 Task: Write a Python function to calculate the power of a number.
Action: Mouse moved to (202, 73)
Screenshot: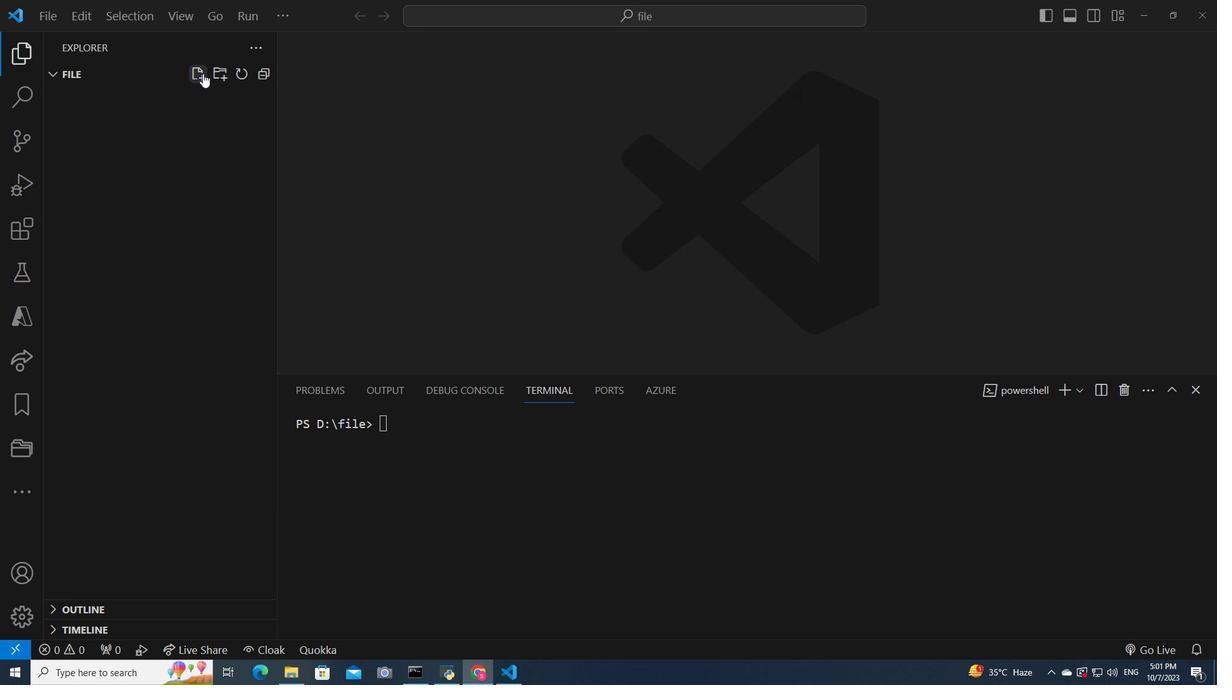 
Action: Mouse pressed left at (202, 73)
Screenshot: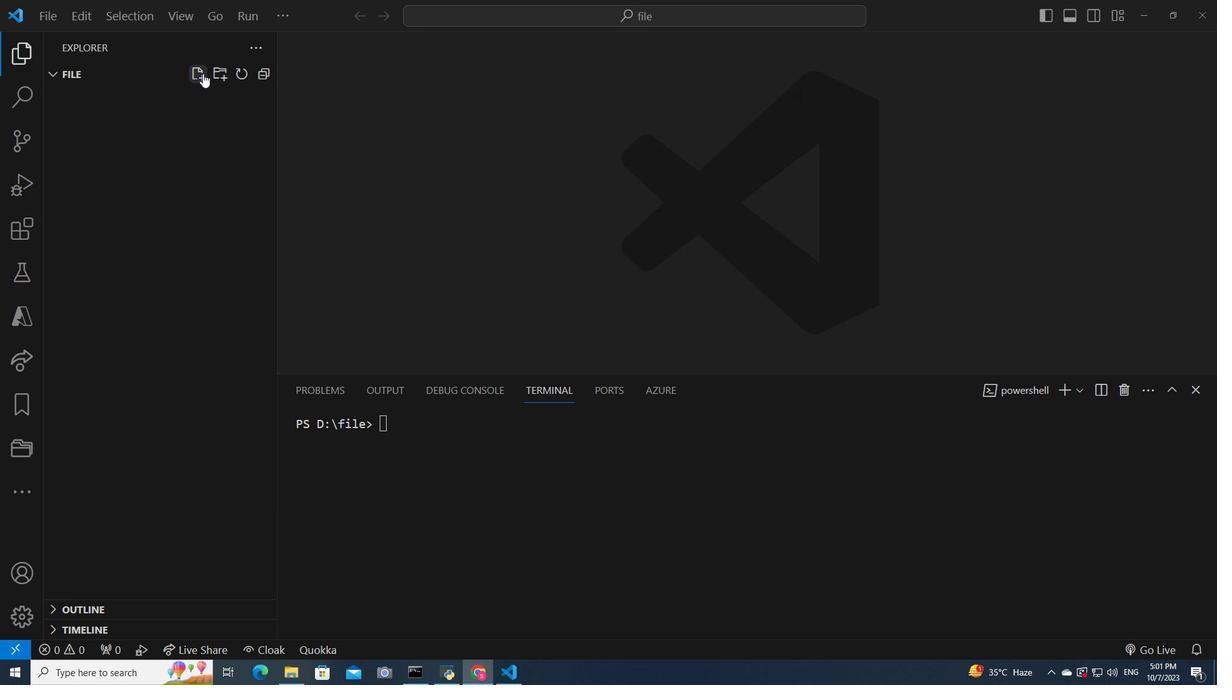 
Action: Mouse moved to (192, 98)
Screenshot: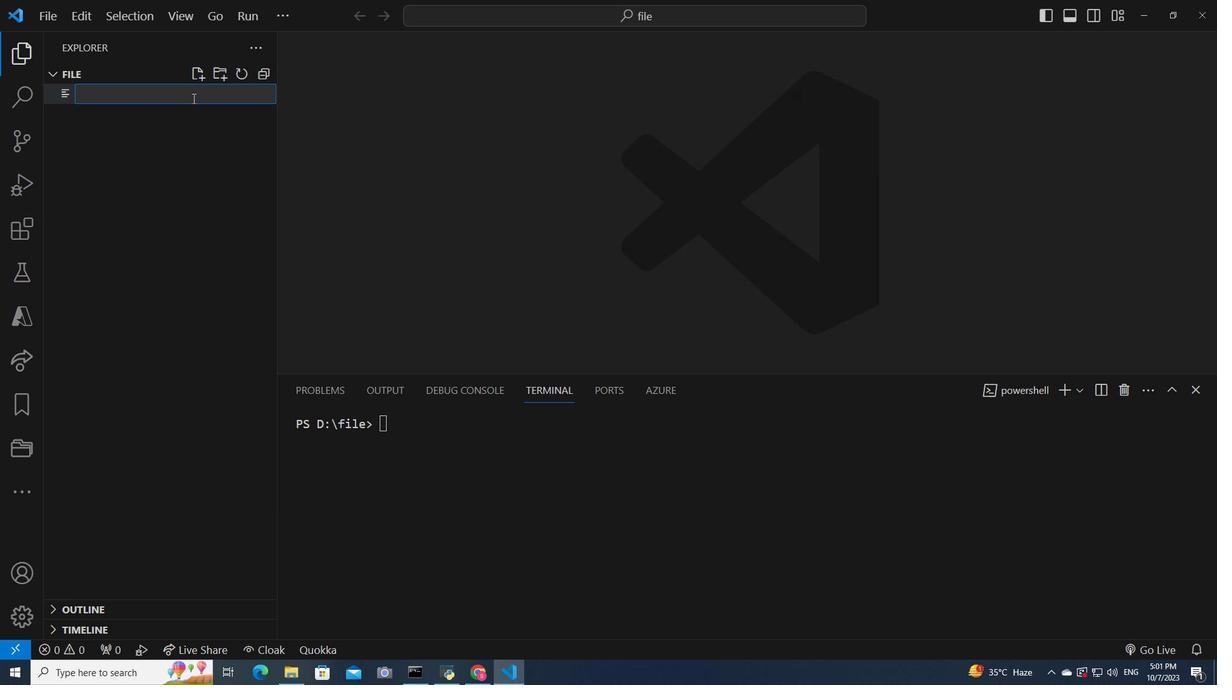 
Action: Key pressed power.py<Key.enter>
Screenshot: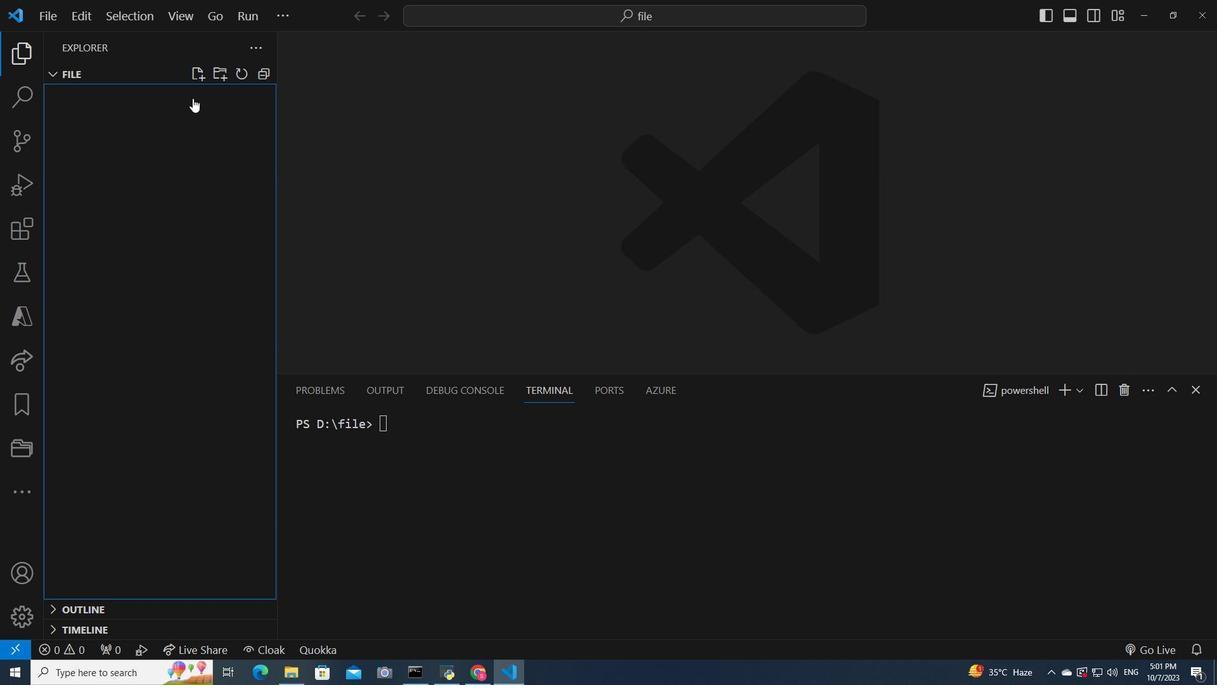 
Action: Mouse moved to (453, 98)
Screenshot: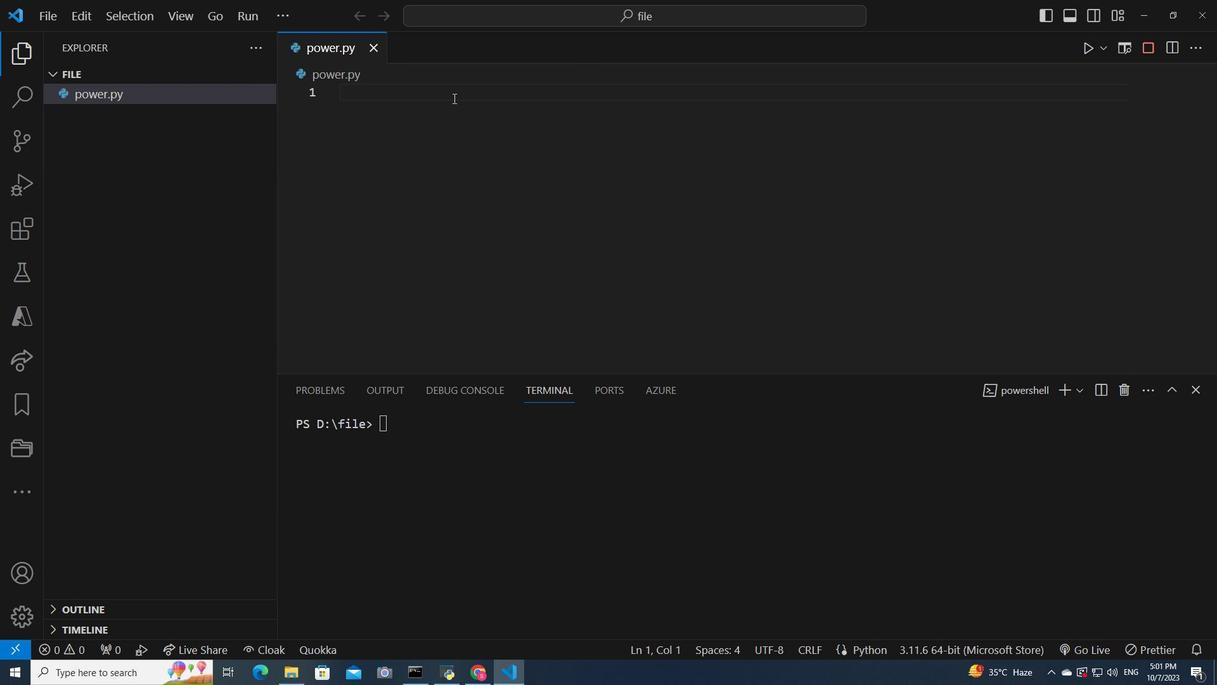 
Action: Mouse pressed left at (453, 98)
Screenshot: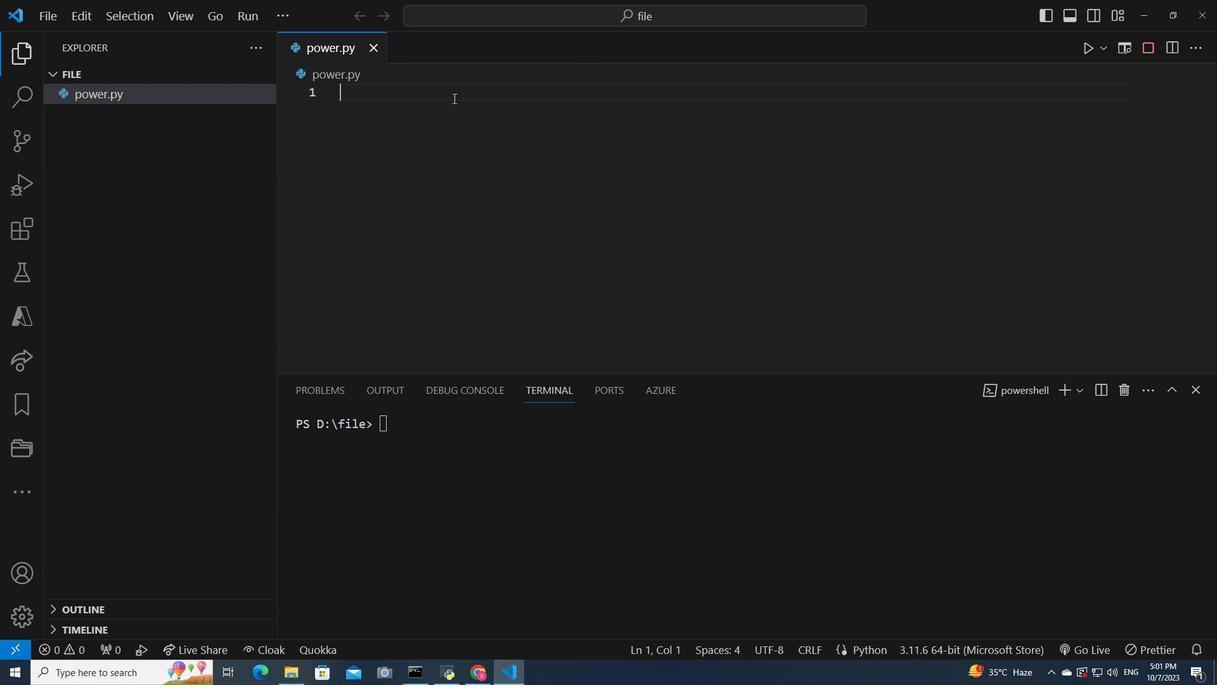 
Action: Key pressed def<Key.space>calculate<Key.shift><Key.shift>_power<Key.shift_r><Key.shift_r><Key.shift_r><Key.shift_r><Key.shift_r><Key.shift_r>(base,<Key.space>exponent<Key.right><Key.shift_r>:<Key.enter>result<Key.space>-<Key.backspace>=<Key.space>1<Key.enter>for<Key.space><Key.shift>_<Key.space>in<Key.space>range<Key.shift_r><Key.shift_r><Key.shift_r>(exponent<Key.right><Key.shift_r>:<Key.enter>result<Key.space><Key.shift_r><Key.shift_r><Key.shift_r><Key.shift_r><Key.shift_r><Key.shift_r>*=<Key.space>base<Key.enter><Key.enter><Key.backspace>return<Key.space>result<Key.enter><Key.enter><Key.shift>#<Key.space><Key.shift><Key.shift><Key.shift><Key.shift><Key.shift><Key.shift><Key.shift><Key.shift><Key.shift><Key.shift><Key.shift><Key.shift><Key.shift><Key.shift><Key.shift><Key.shift><Key.shift><Key.shift><Key.shift><Key.shift><Key.shift><Key.shift><Key.shift><Key.shift><Key.shift><Key.shift><Key.shift><Key.shift><Key.shift><Key.shift><Key.shift><Key.shift><Key.shift><Key.shift>Example<Key.enter>result<Key.space>=<Key.space>calculate<Key.shift>_power<Key.shift_r><Key.shift_r><Key.shift_r>(2,<Key.space>3<Key.right><Key.space><Key.shift>#<Key.space><Key.shift><Key.shift><Key.shift><Key.shift><Key.shift><Key.shift><Key.shift><Key.shift><Key.shift><Key.shift><Key.shift><Key.shift><Key.shift><Key.shift><Key.shift><Key.shift><Key.shift><Key.shift><Key.shift>calculate<Key.space>2<Key.shift>^3<Key.enter>print<Key.space><Key.backspace><Key.shift_r><Key.shift_r><Key.shift_r><Key.shift_r><Key.shift_r><Key.shift_r><Key.shift_r><Key.shift_r><Key.shift_r>(result<Key.backspace><Key.backspace><Key.backspace><Key.backspace><Key.backspace><Key.backspace><Key.backspace><Key.backspace><Key.backspace><Key.backspace><Key.backspace><Key.backspace>
Screenshot: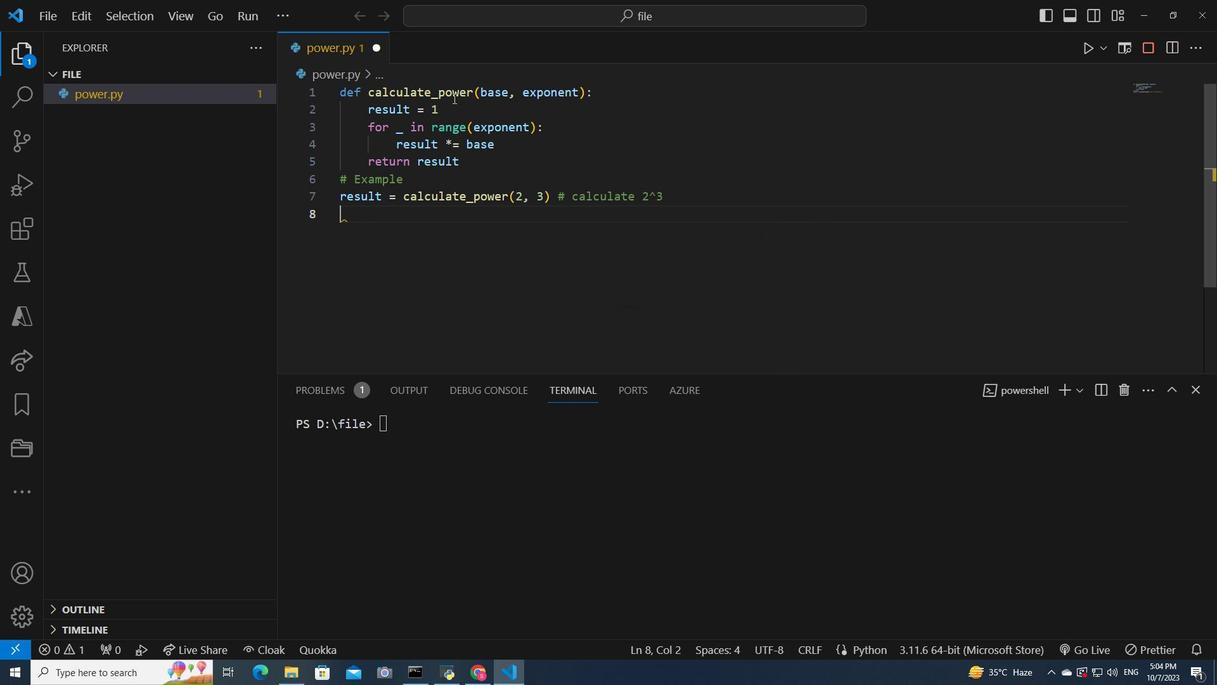 
Action: Mouse moved to (51, 17)
Screenshot: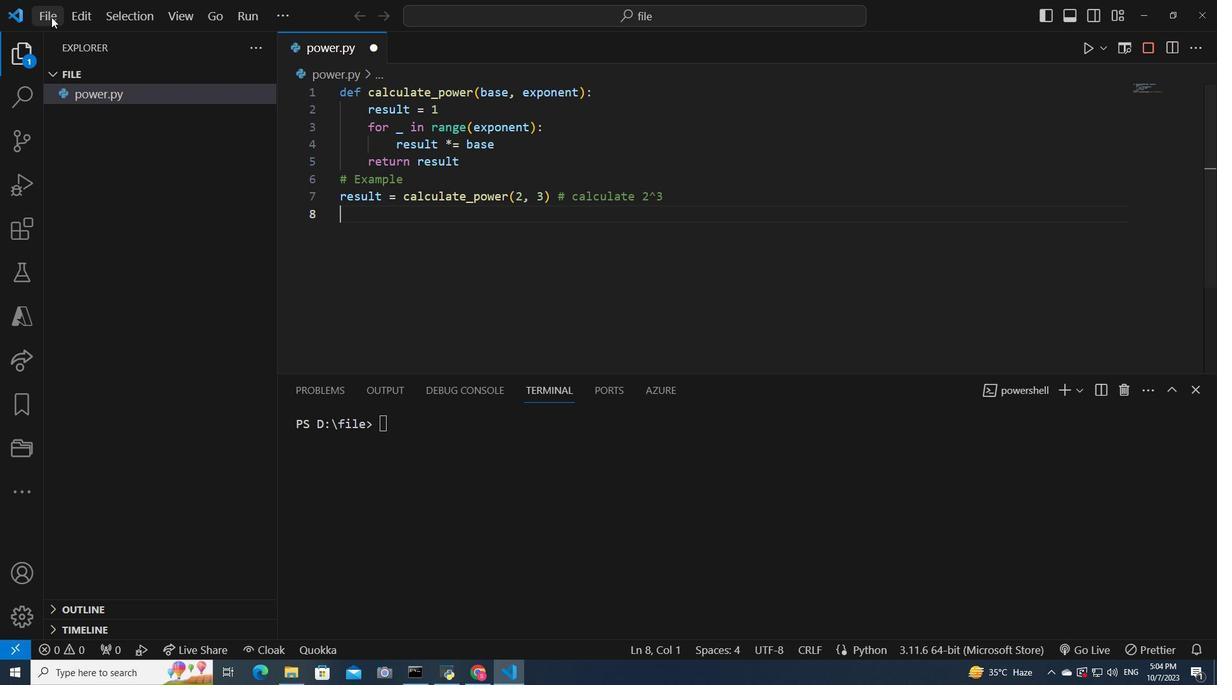 
Action: Mouse pressed left at (51, 17)
Screenshot: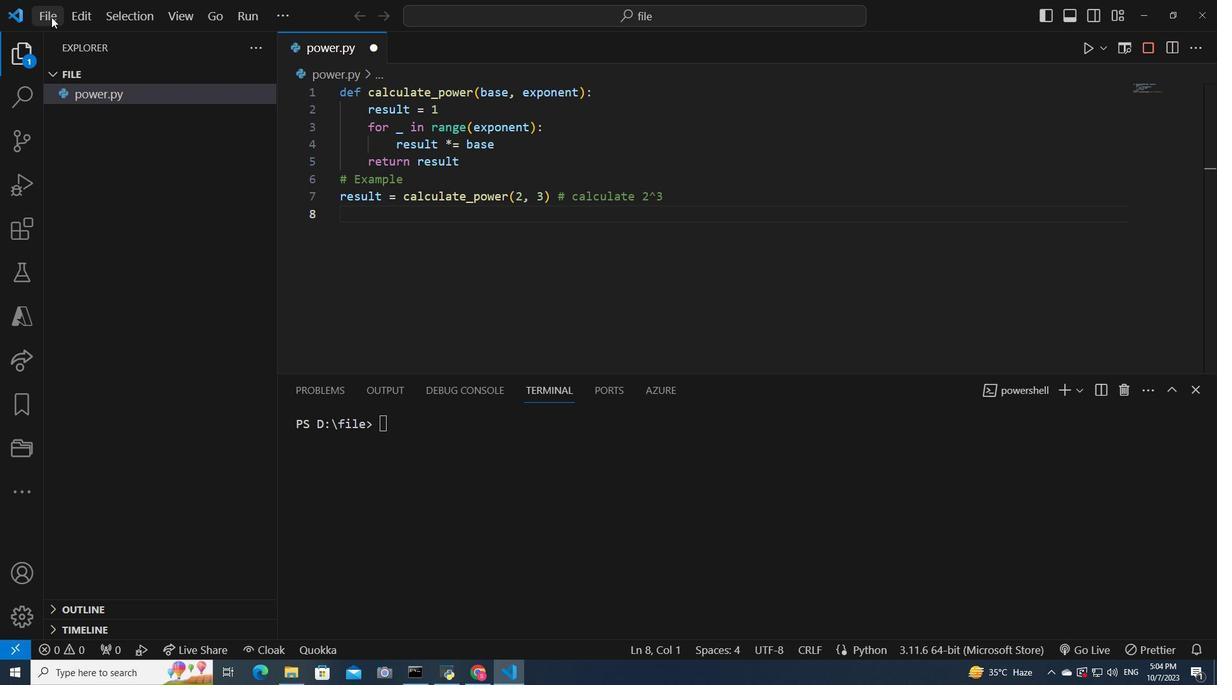 
Action: Mouse moved to (120, 316)
Screenshot: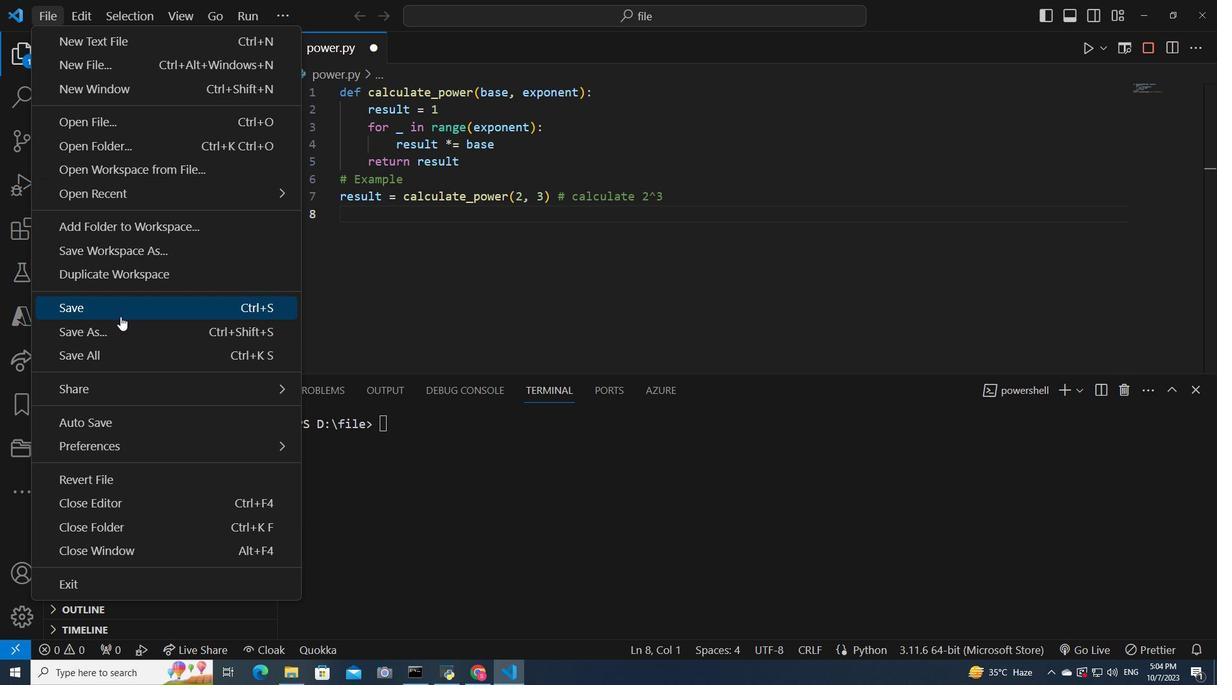 
Action: Mouse pressed left at (120, 316)
Screenshot: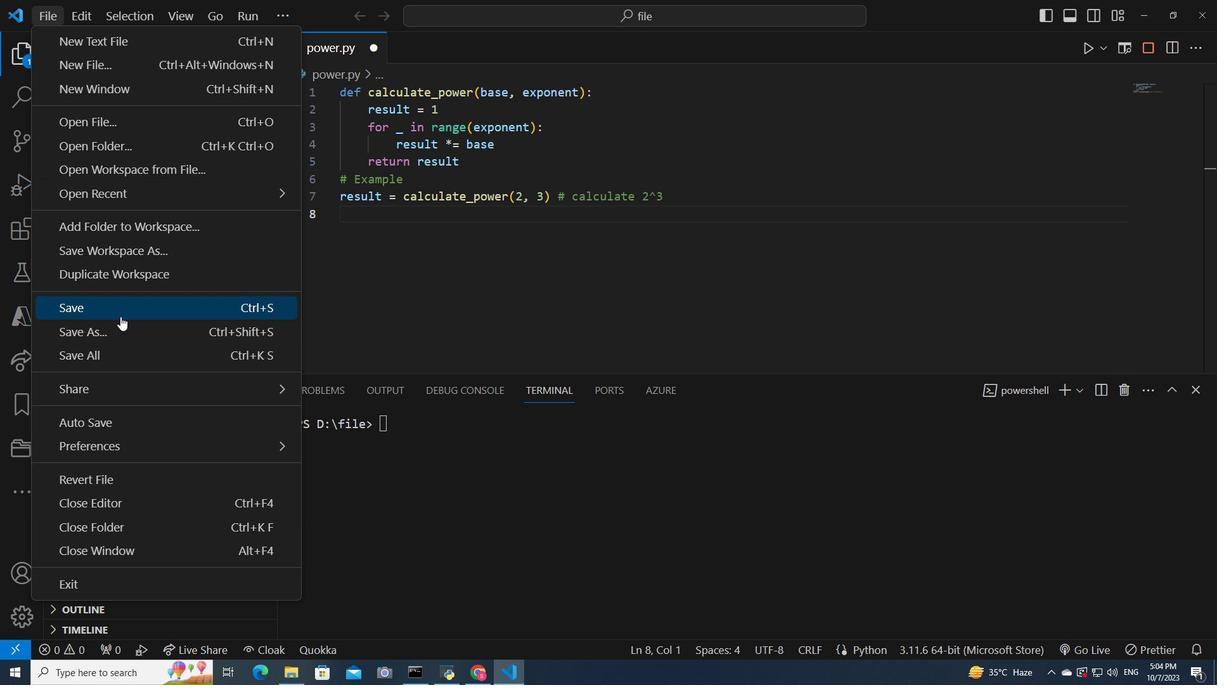 
Action: Mouse moved to (386, 428)
Screenshot: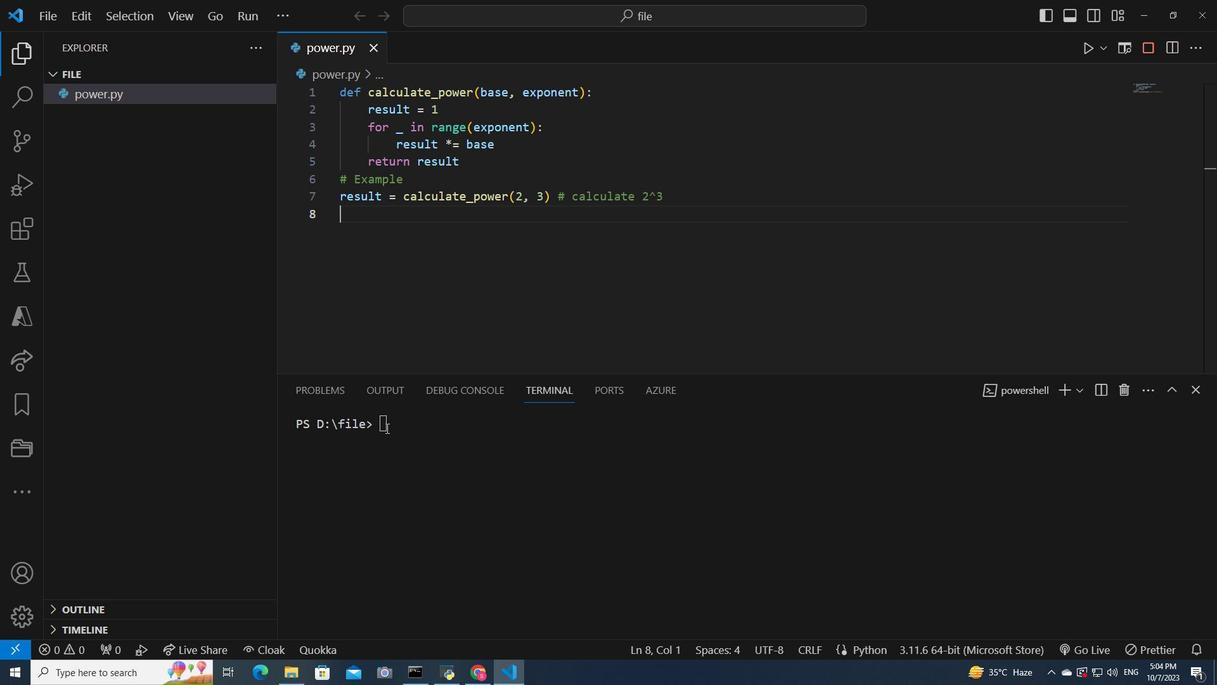 
Action: Mouse pressed left at (386, 428)
Screenshot: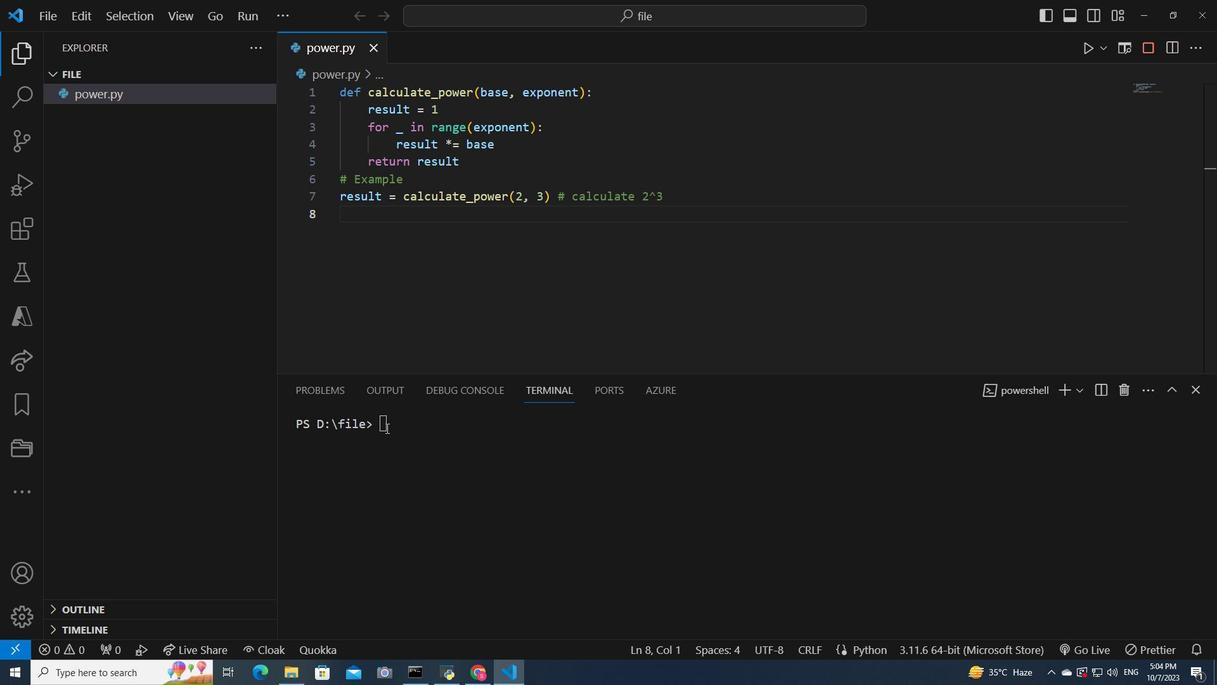 
Action: Key pressed python<Key.space>power.py<Key.enter>
Screenshot: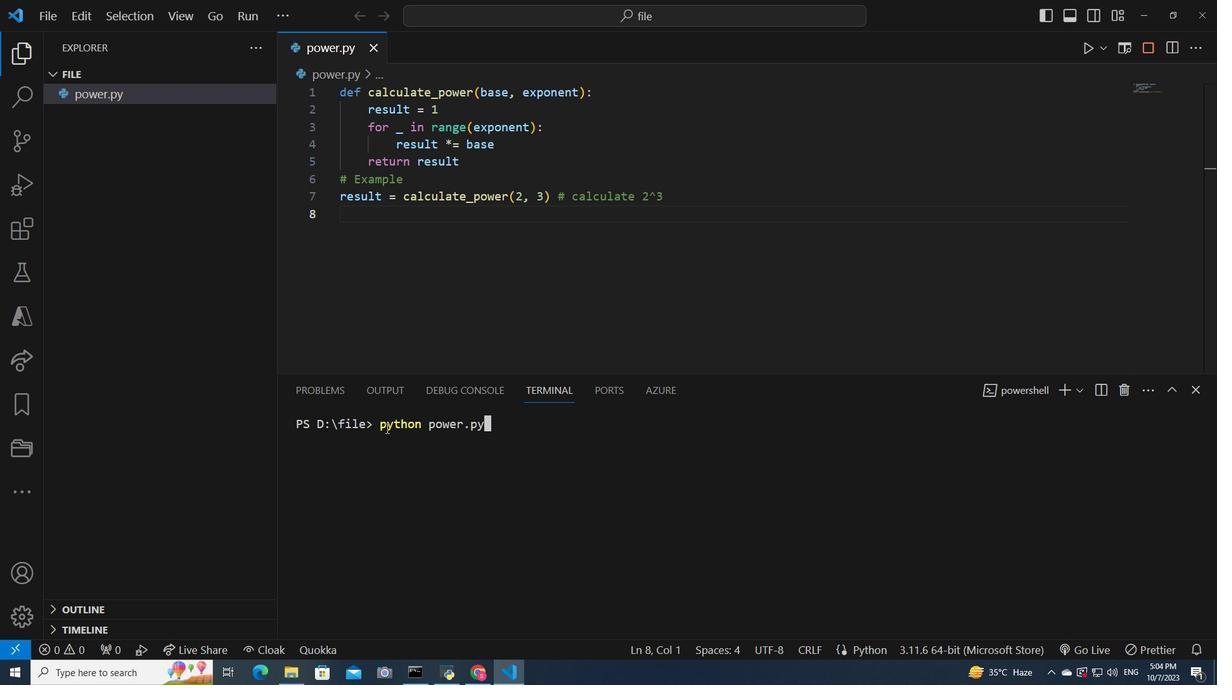 
Action: Mouse moved to (367, 223)
Screenshot: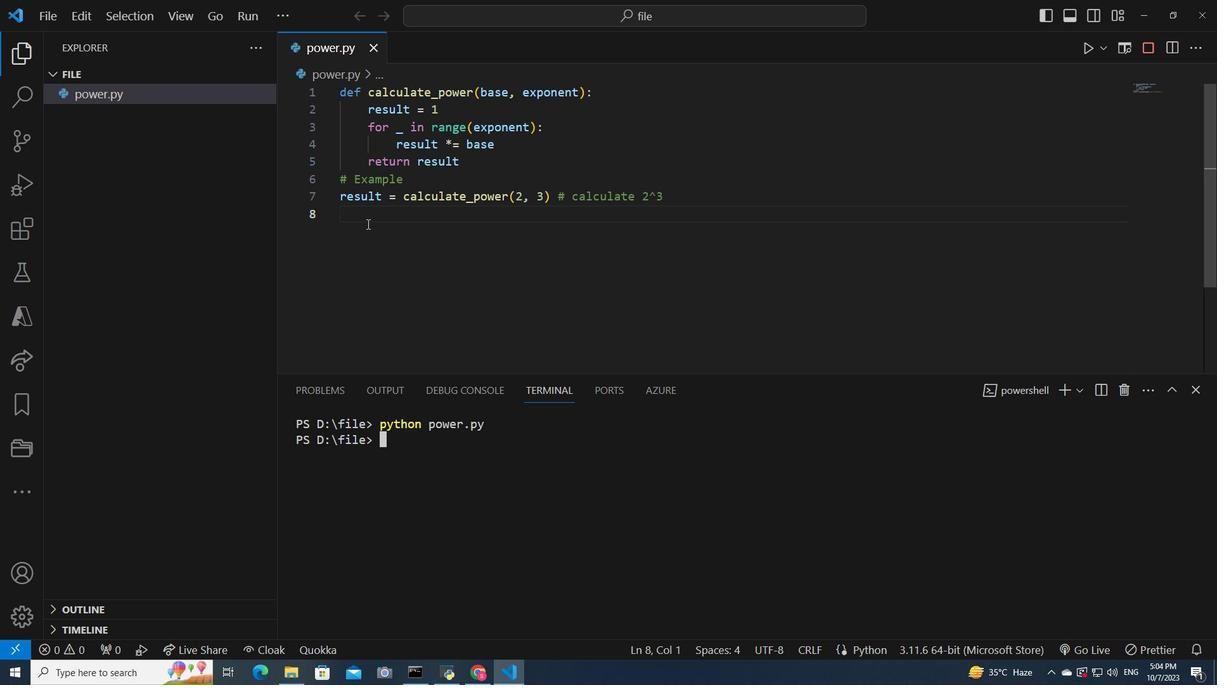 
Action: Mouse pressed left at (367, 223)
Screenshot: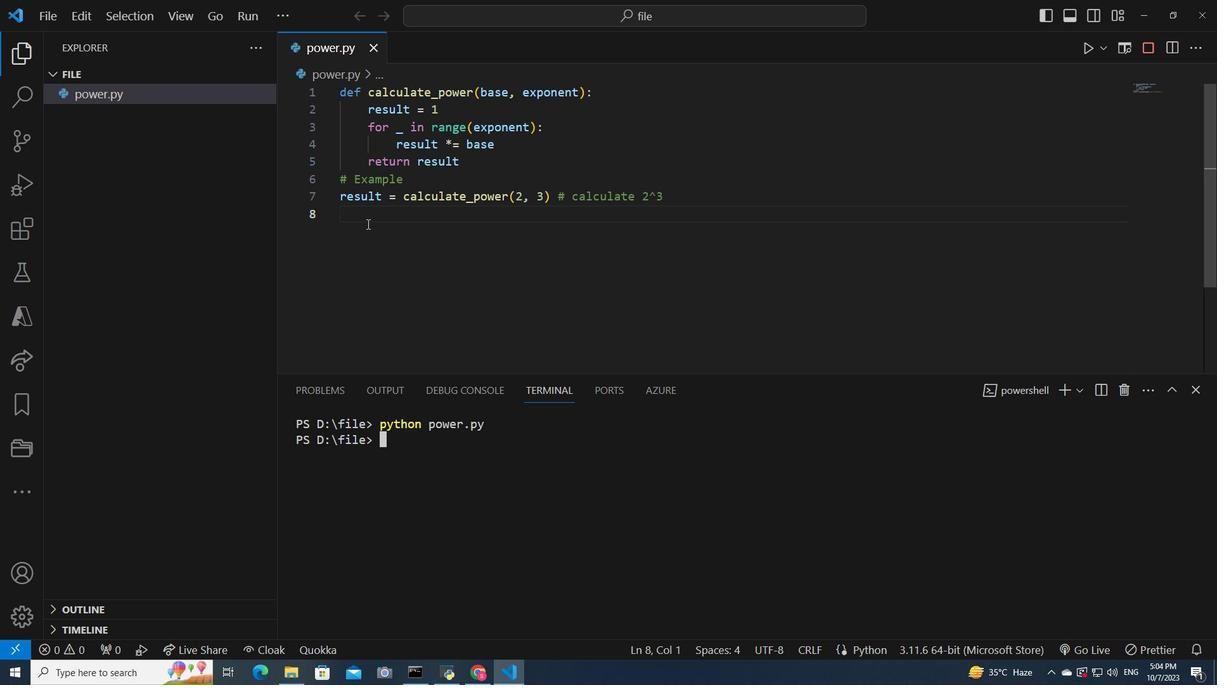 
Action: Mouse moved to (368, 218)
Screenshot: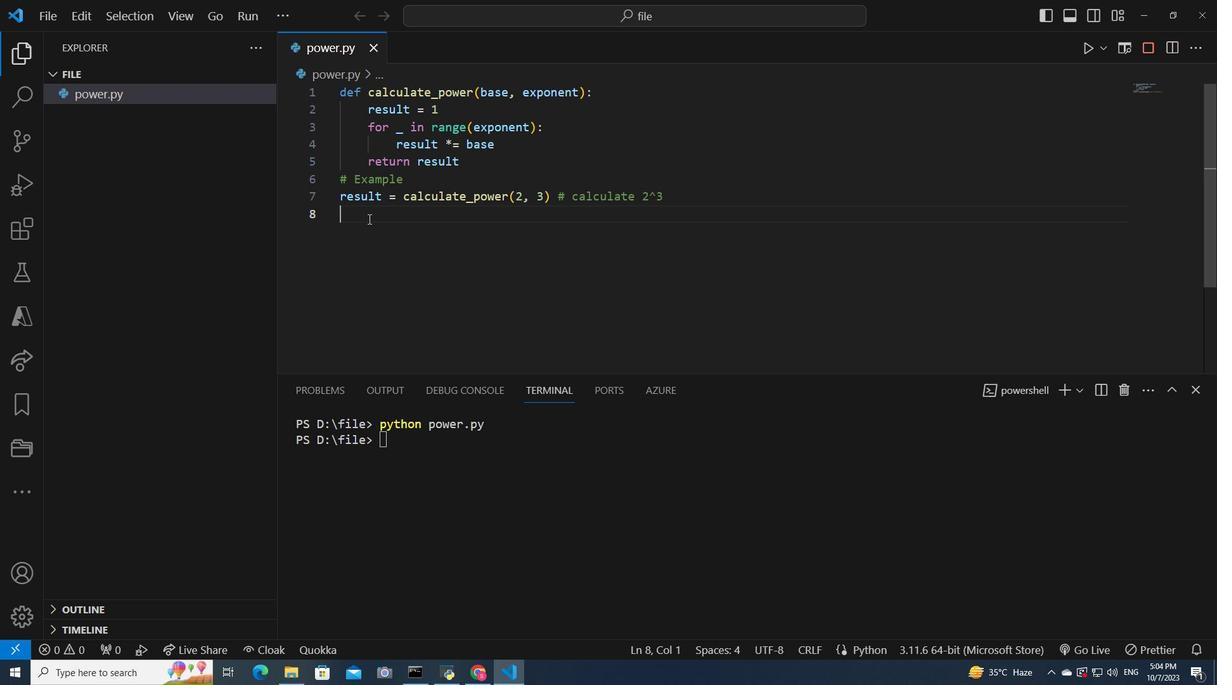 
Action: Key pressed print<Key.shift_r><Key.shift_r><Key.shift_r><Key.shift_r>(result
Screenshot: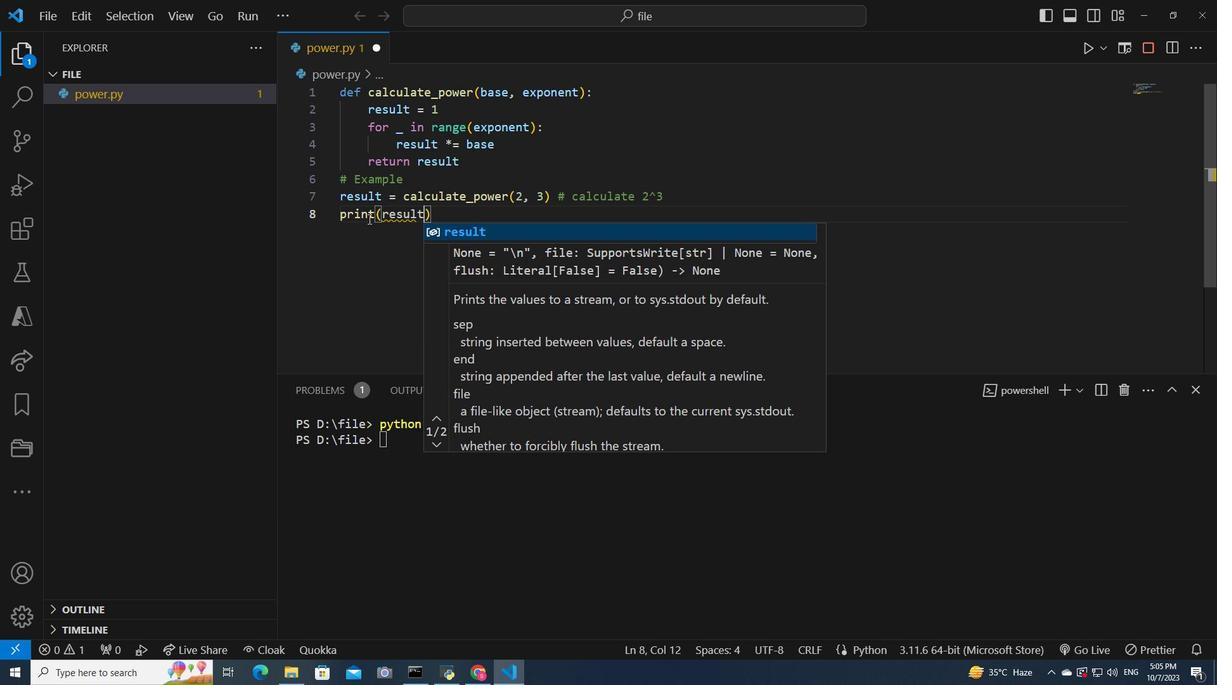 
Action: Mouse moved to (375, 255)
Screenshot: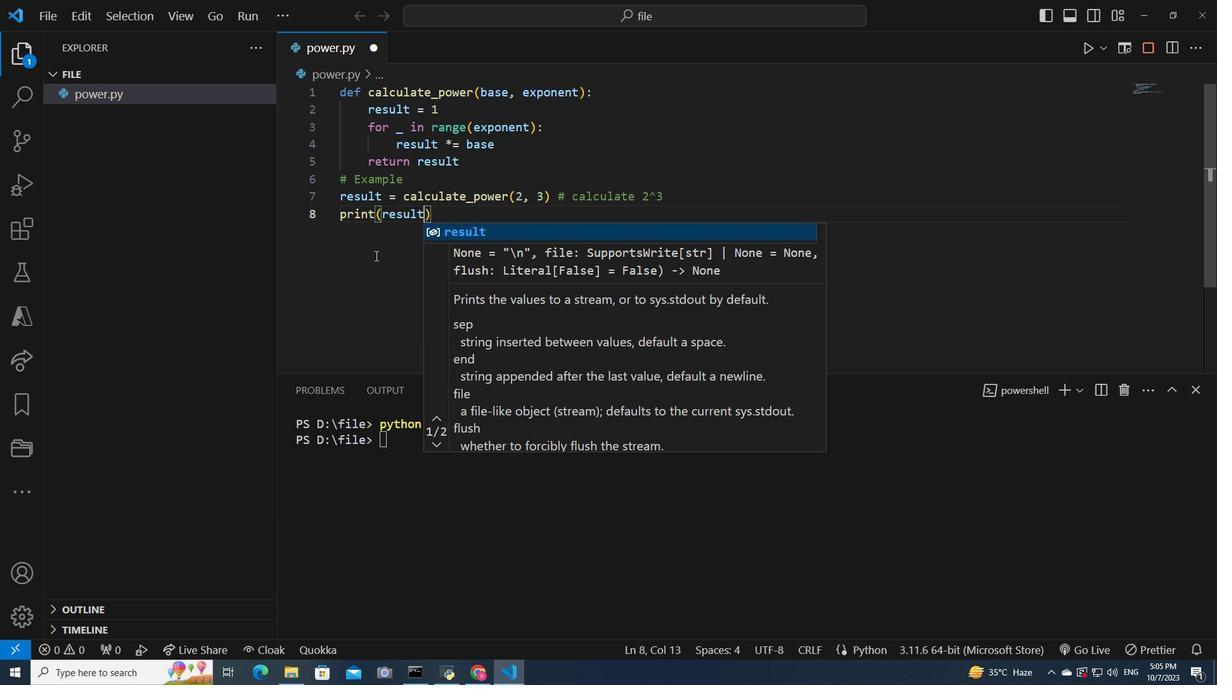 
Action: Mouse pressed left at (375, 255)
Screenshot: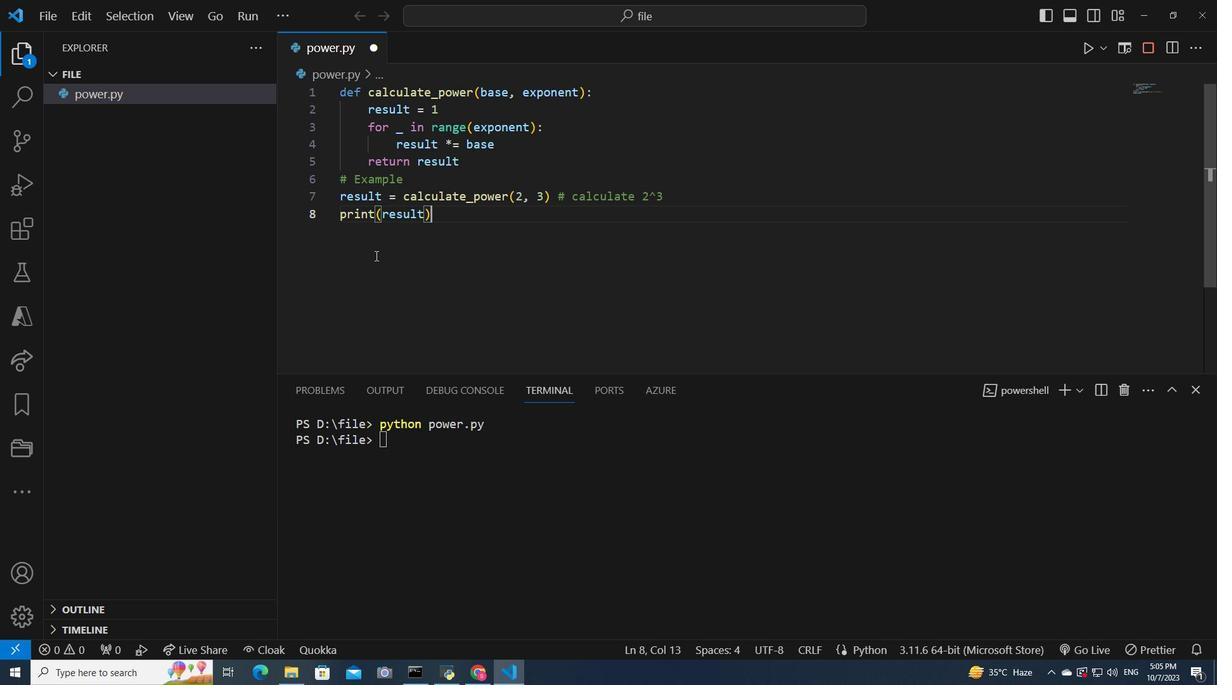 
Action: Mouse moved to (57, 21)
Screenshot: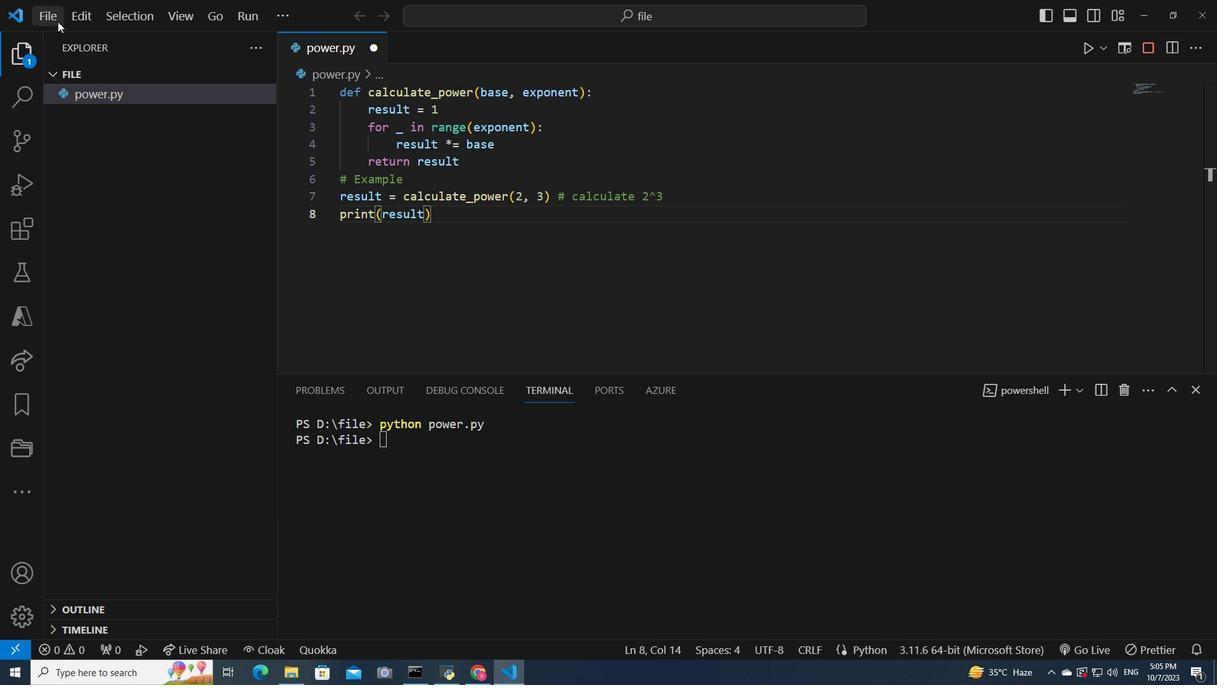 
Action: Mouse pressed left at (57, 21)
Screenshot: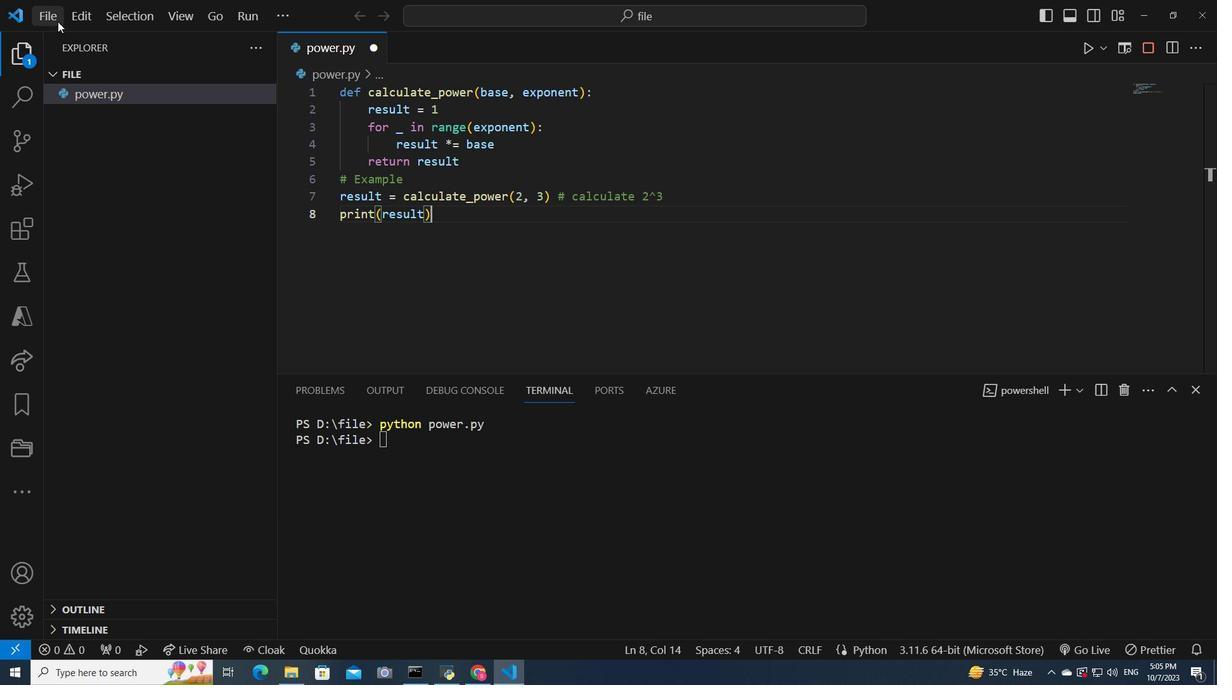 
Action: Mouse moved to (111, 312)
Screenshot: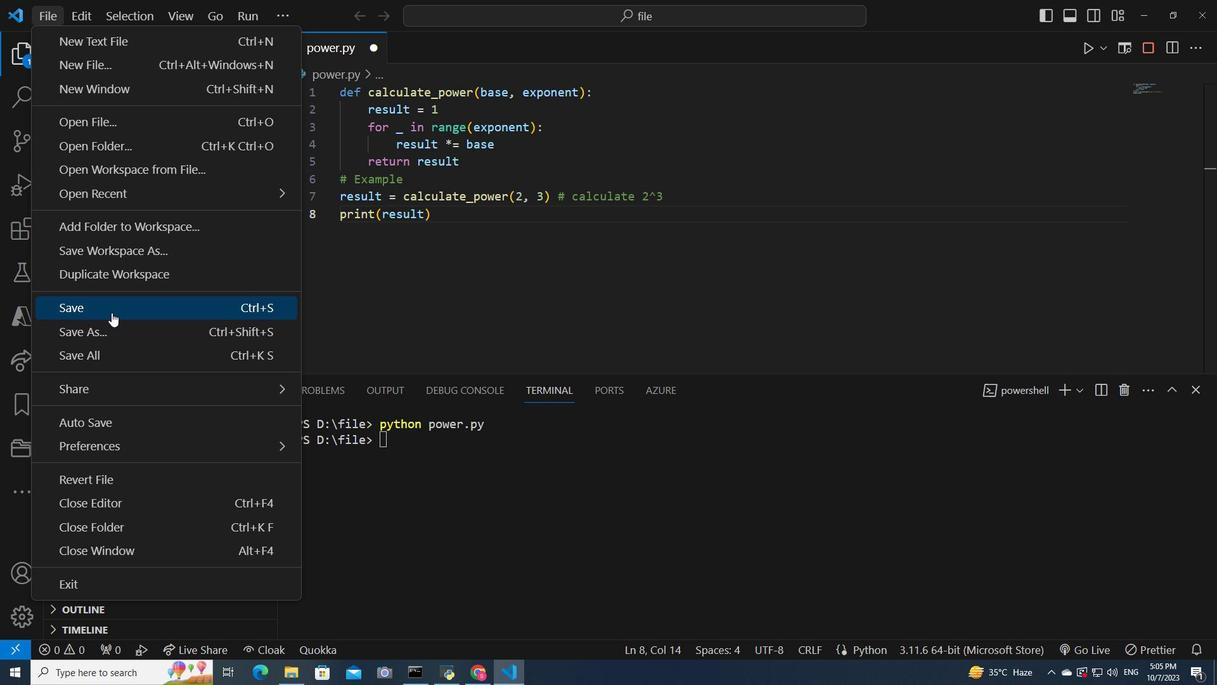 
Action: Mouse pressed left at (111, 312)
Screenshot: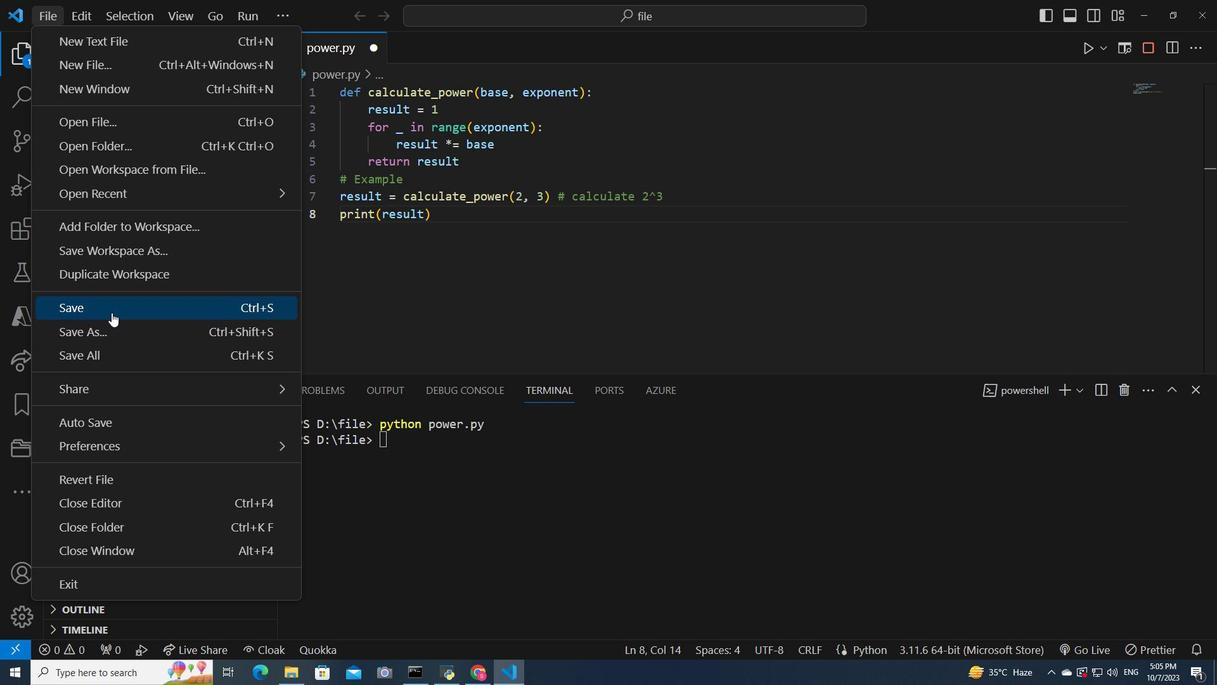 
Action: Mouse moved to (445, 441)
Screenshot: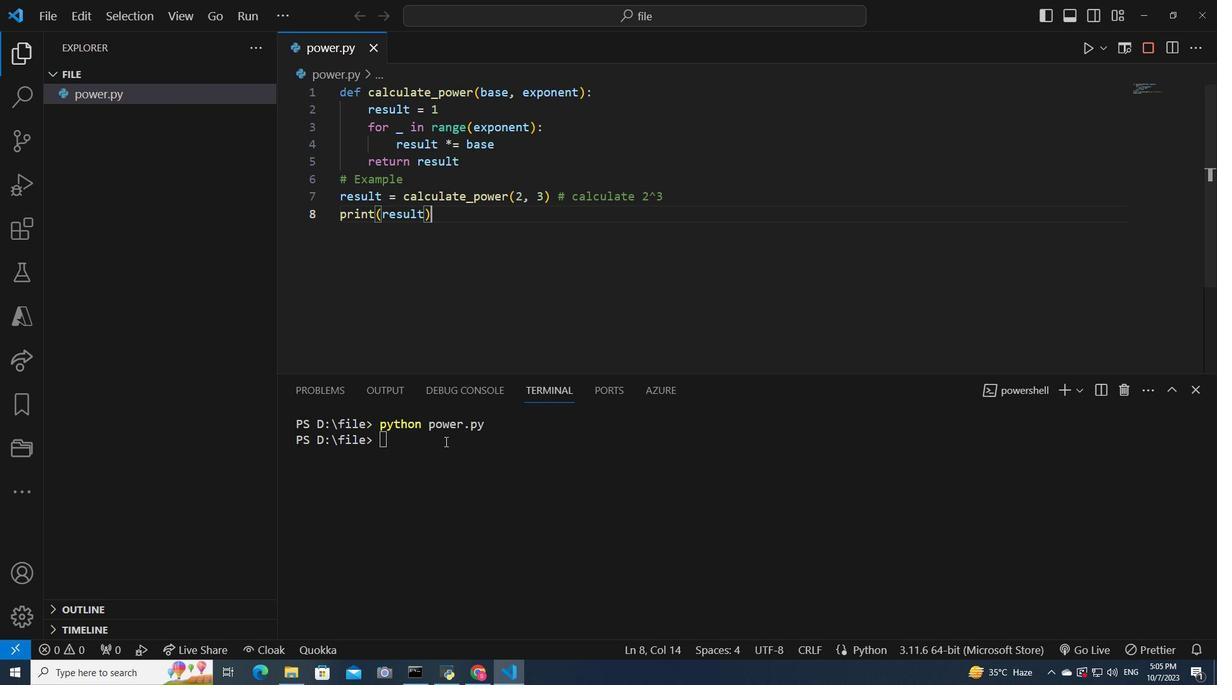 
Action: Mouse pressed left at (445, 441)
Screenshot: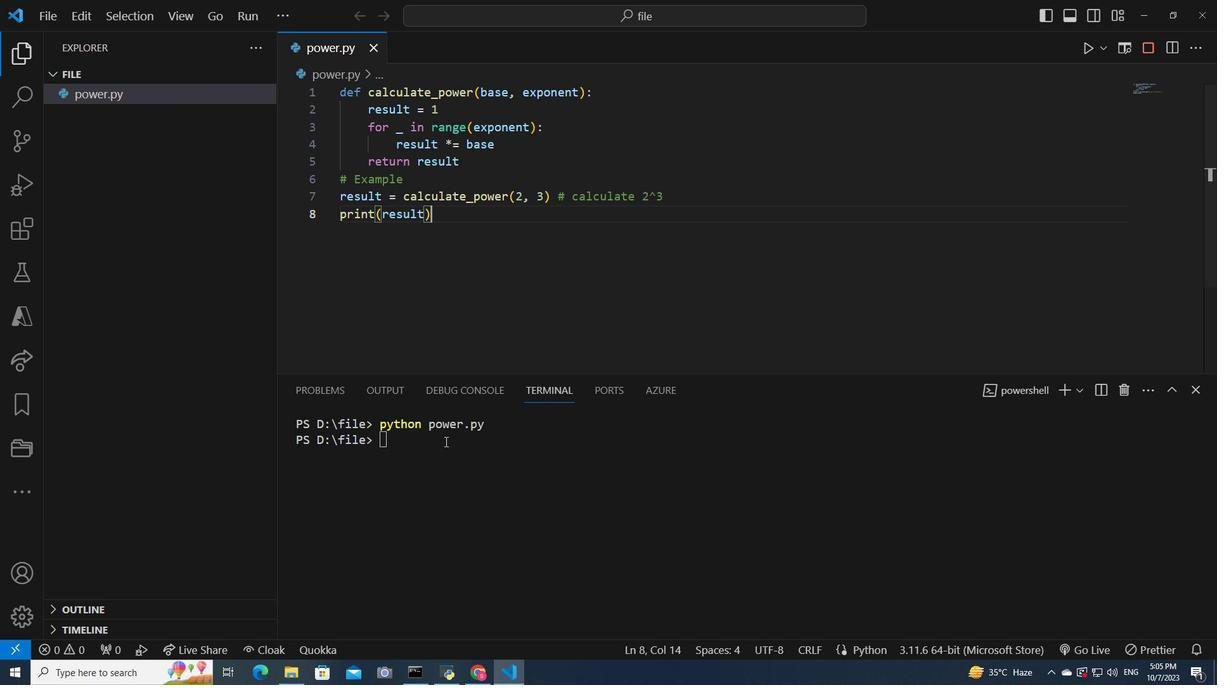 
Action: Mouse moved to (445, 440)
Screenshot: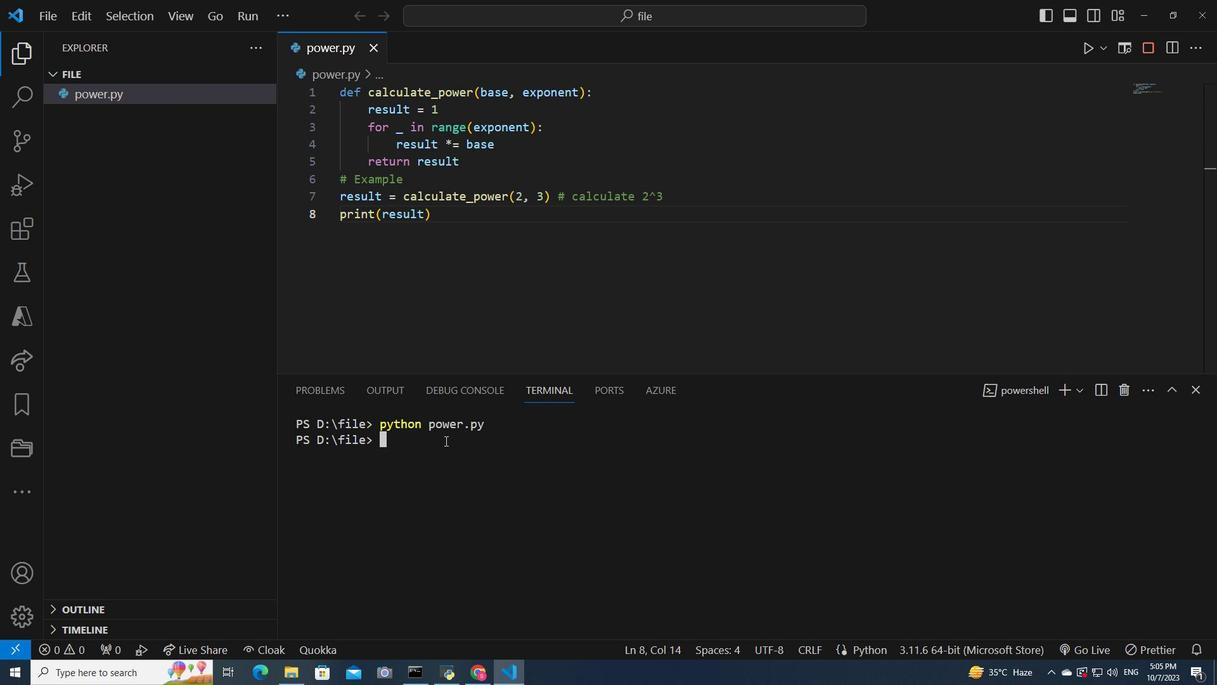 
Action: Key pressed python<Key.space>power.py<Key.enter>
Screenshot: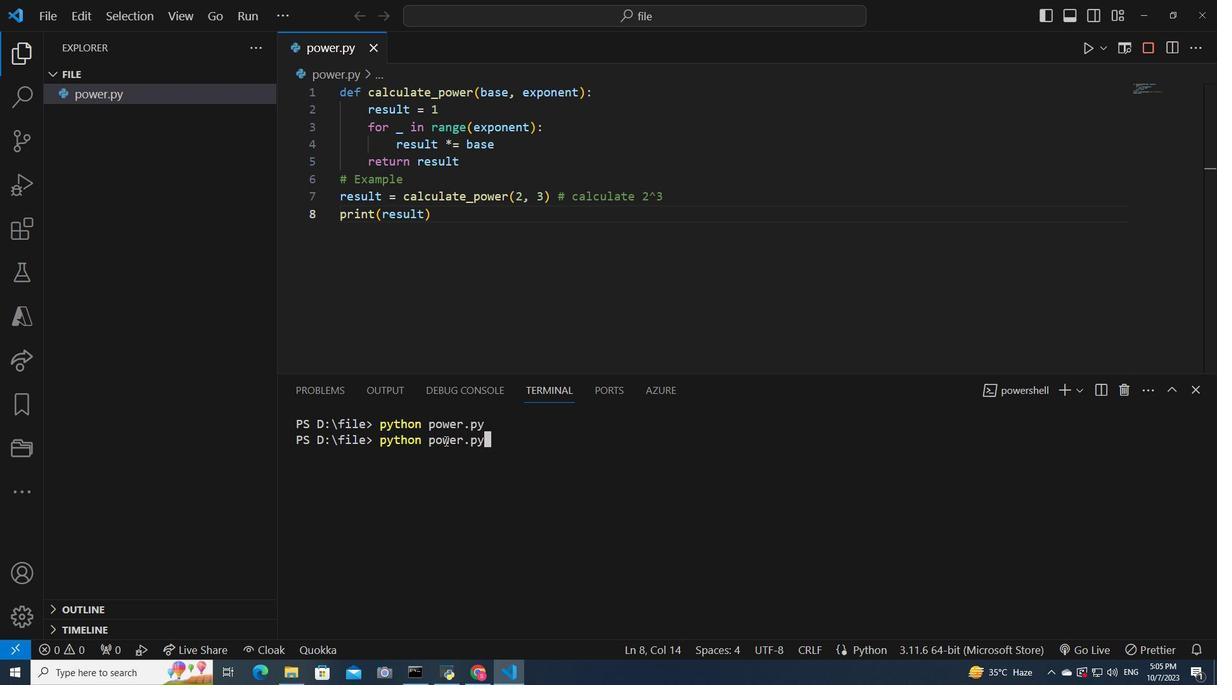 
Action: Mouse moved to (459, 218)
Screenshot: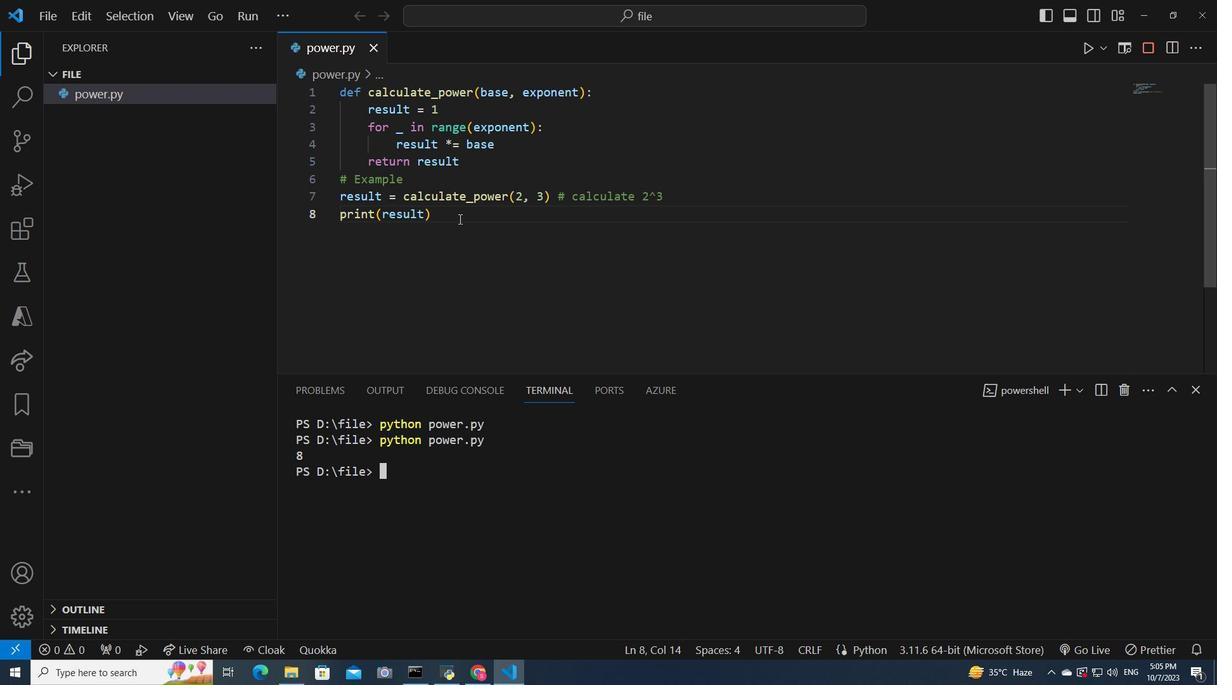 
Action: Mouse pressed left at (459, 218)
Screenshot: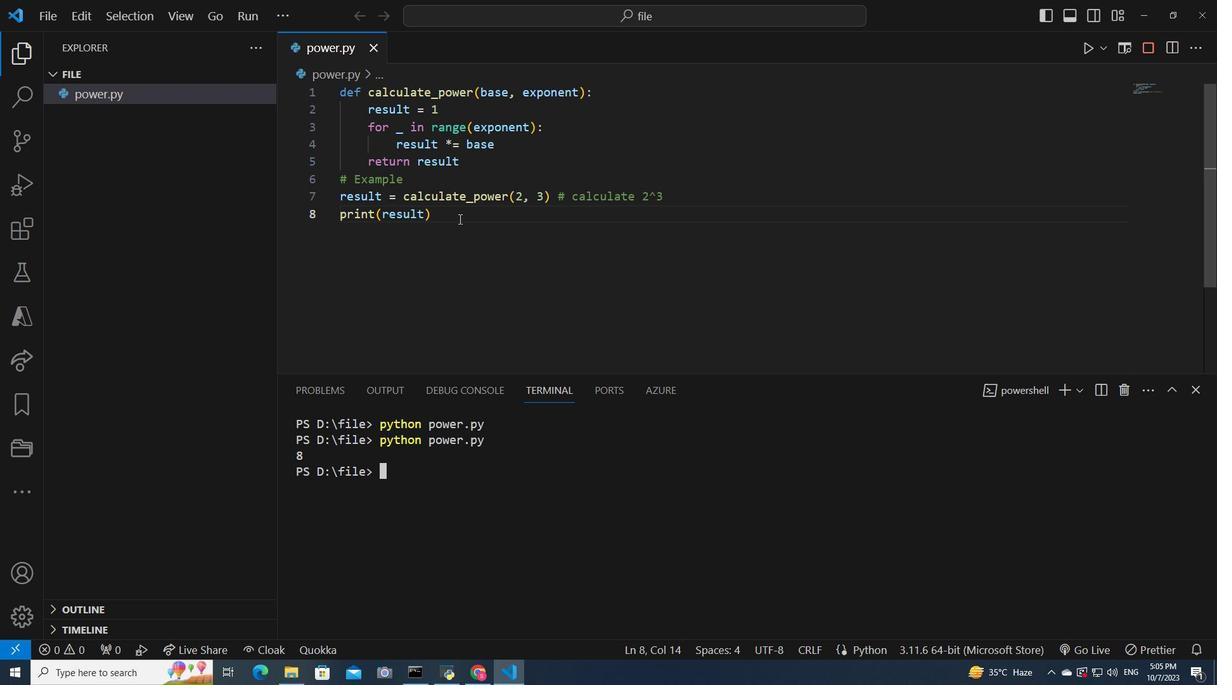 
Action: Key pressed <Key.space><Key.shift><Key.shift><Key.shift><Key.shift><Key.shift><Key.shift><Key.shift><Key.shift><Key.shift><Key.shift><Key.shift><Key.shift>#<Key.space><Key.shift>Output<Key.space>will<Key.space>be<Key.space>8
Screenshot: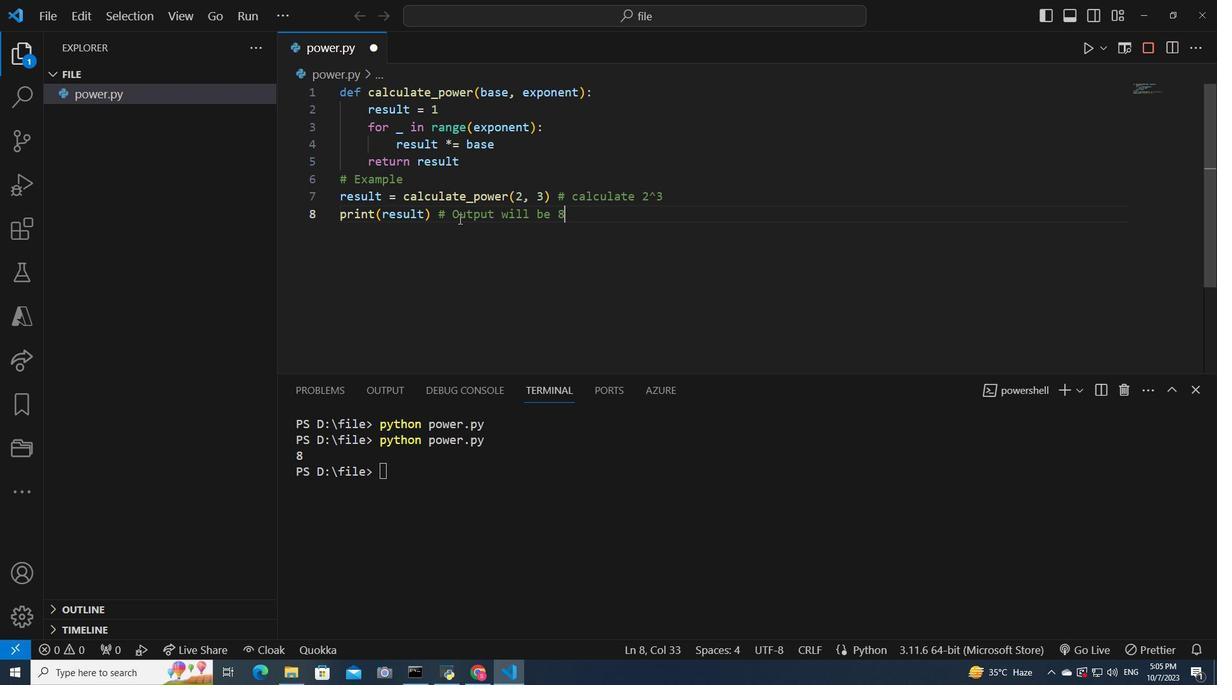 
Action: Mouse moved to (525, 195)
Screenshot: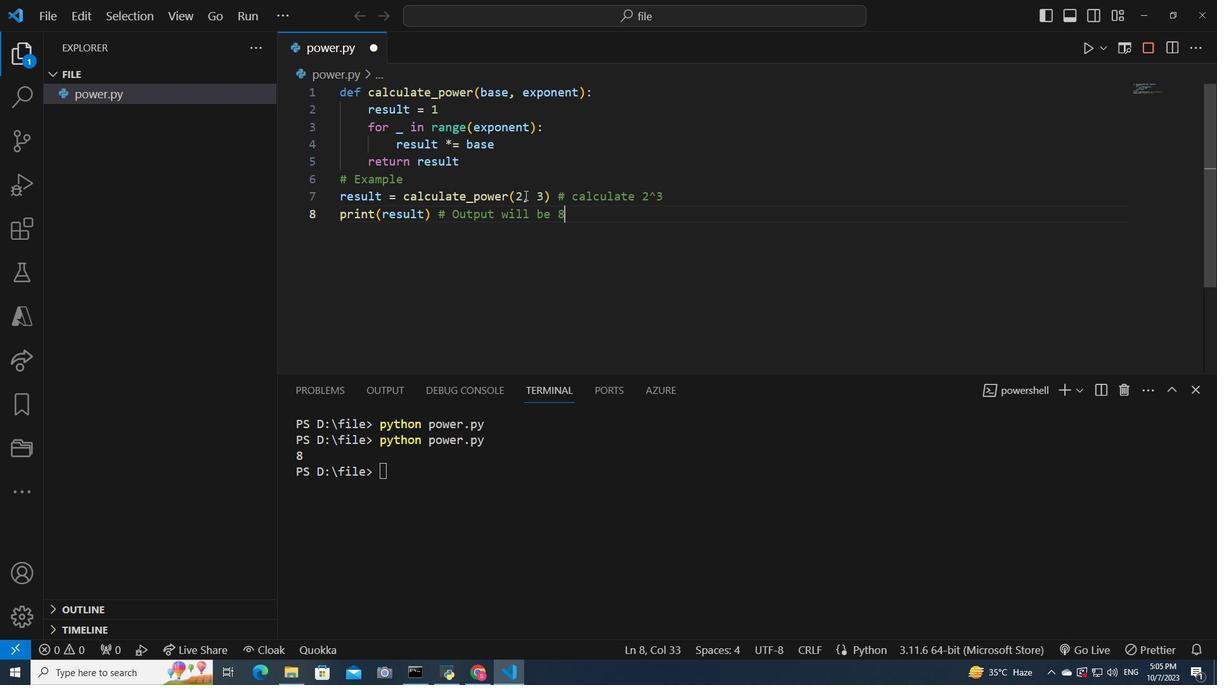 
Action: Mouse pressed left at (525, 195)
Screenshot: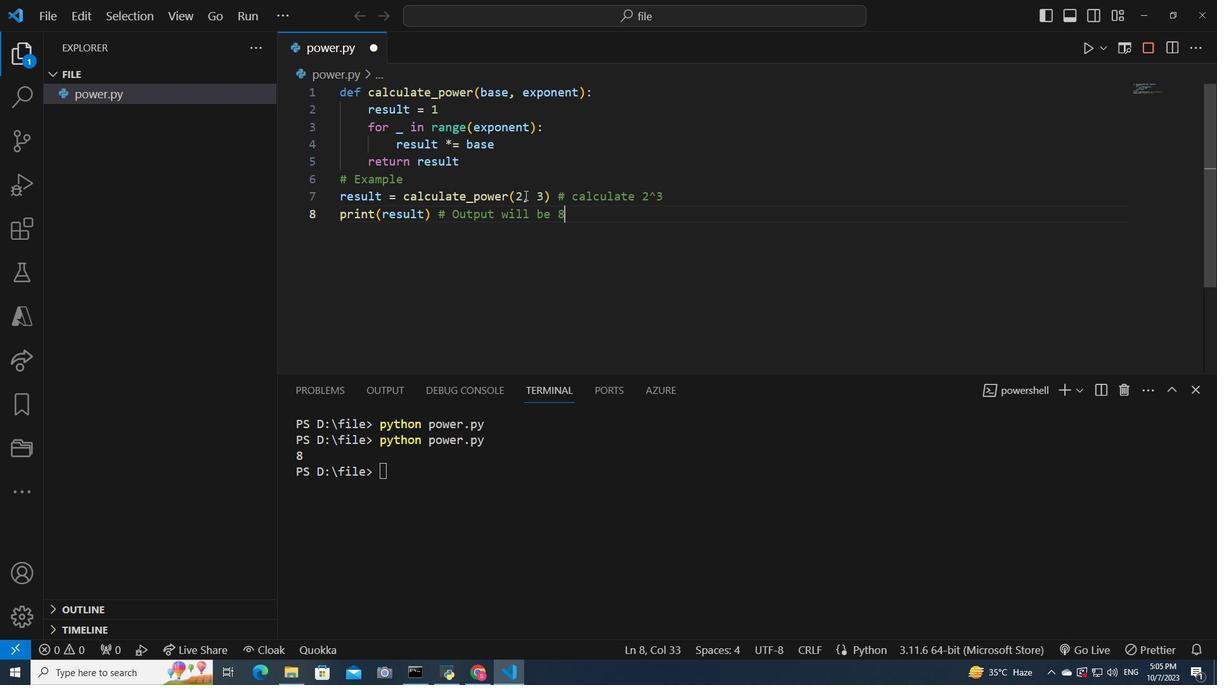 
Action: Key pressed <Key.backspace>4
Screenshot: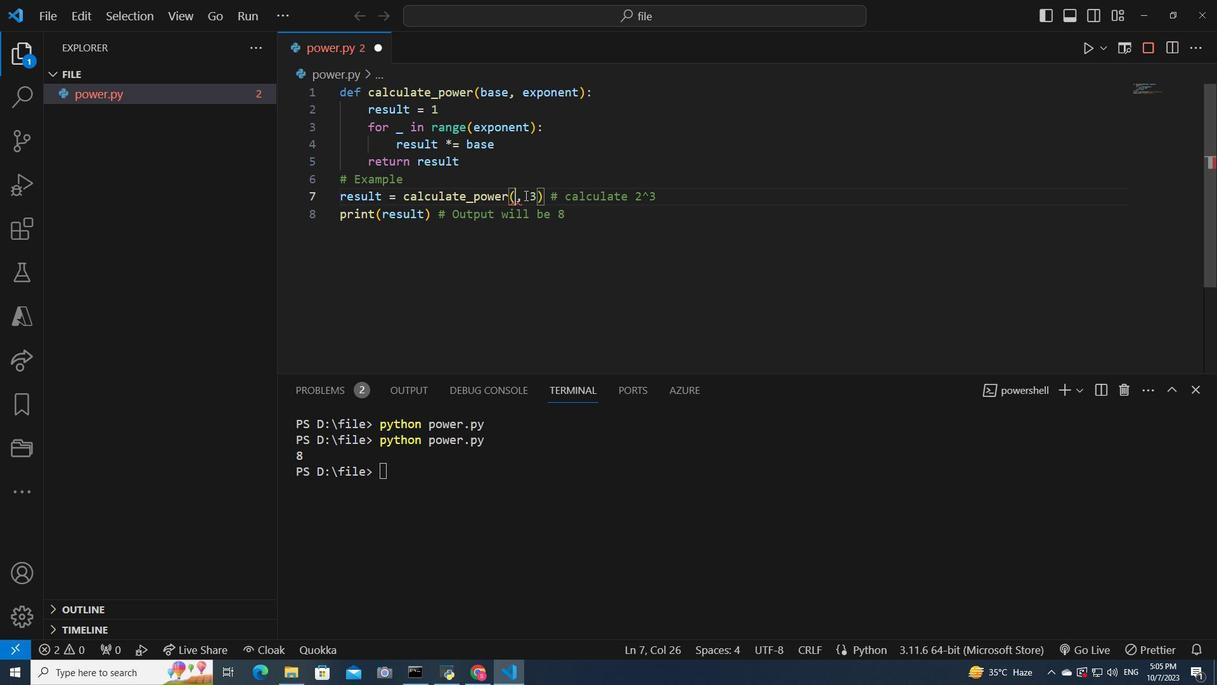 
Action: Mouse moved to (544, 195)
Screenshot: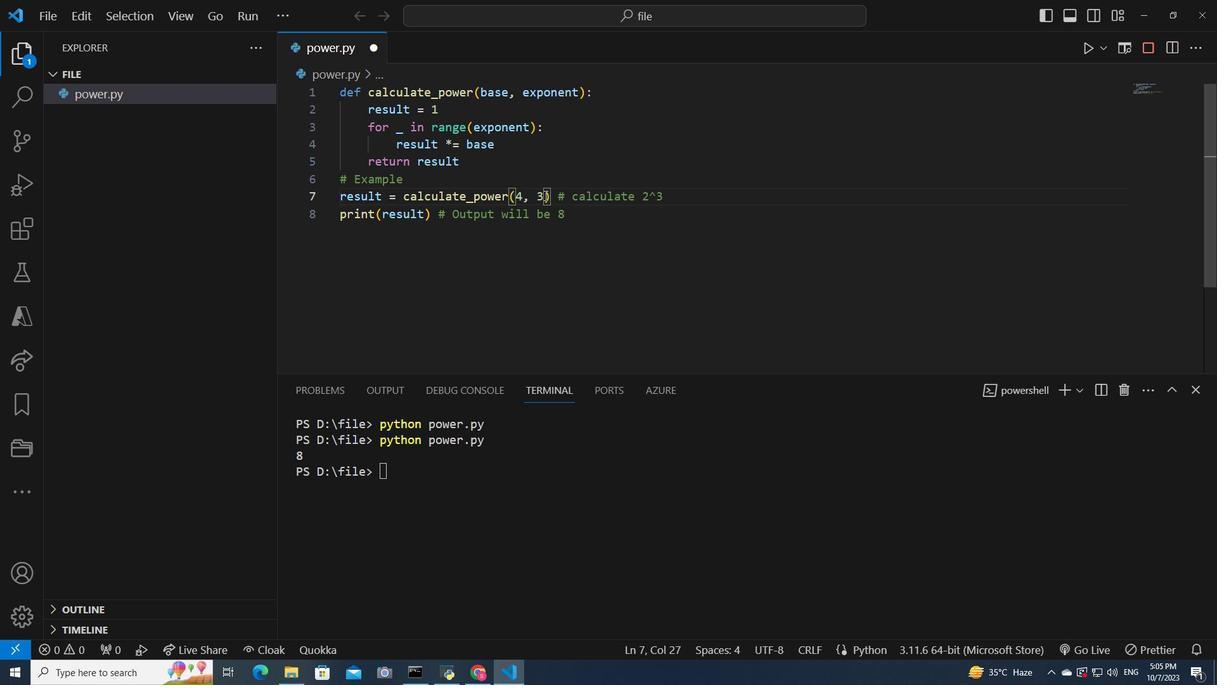 
Action: Mouse pressed left at (544, 195)
Screenshot: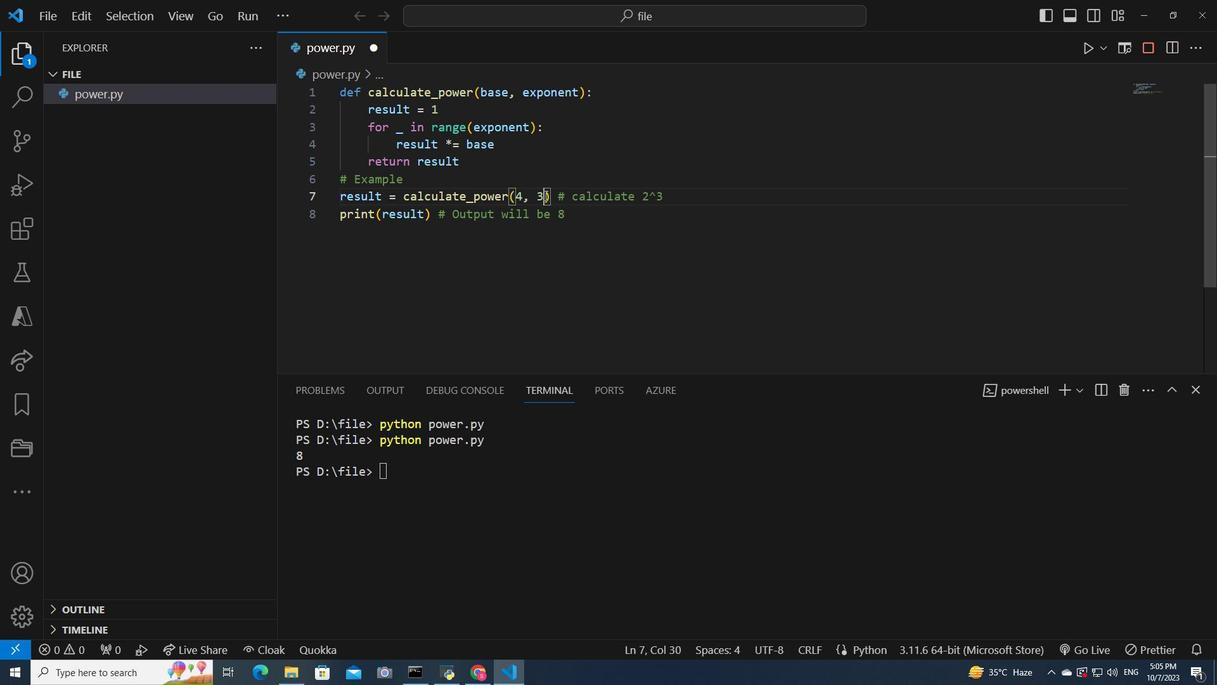 
Action: Key pressed <Key.backspace>2
Screenshot: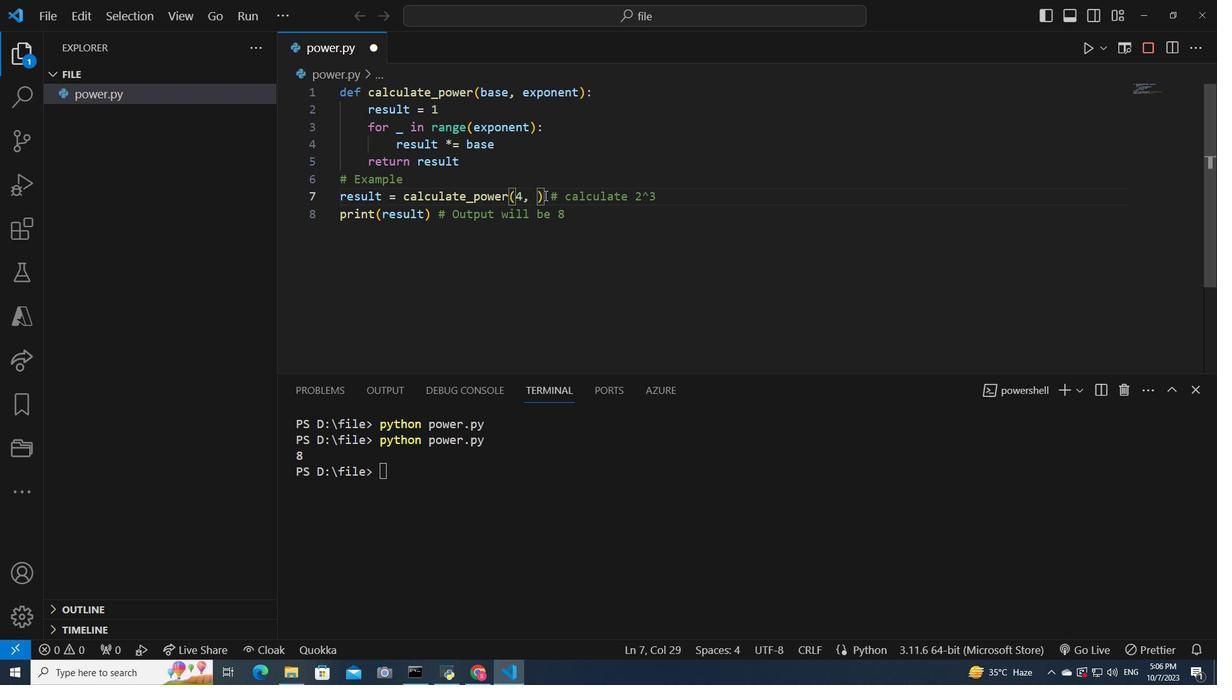 
Action: Mouse moved to (563, 216)
Screenshot: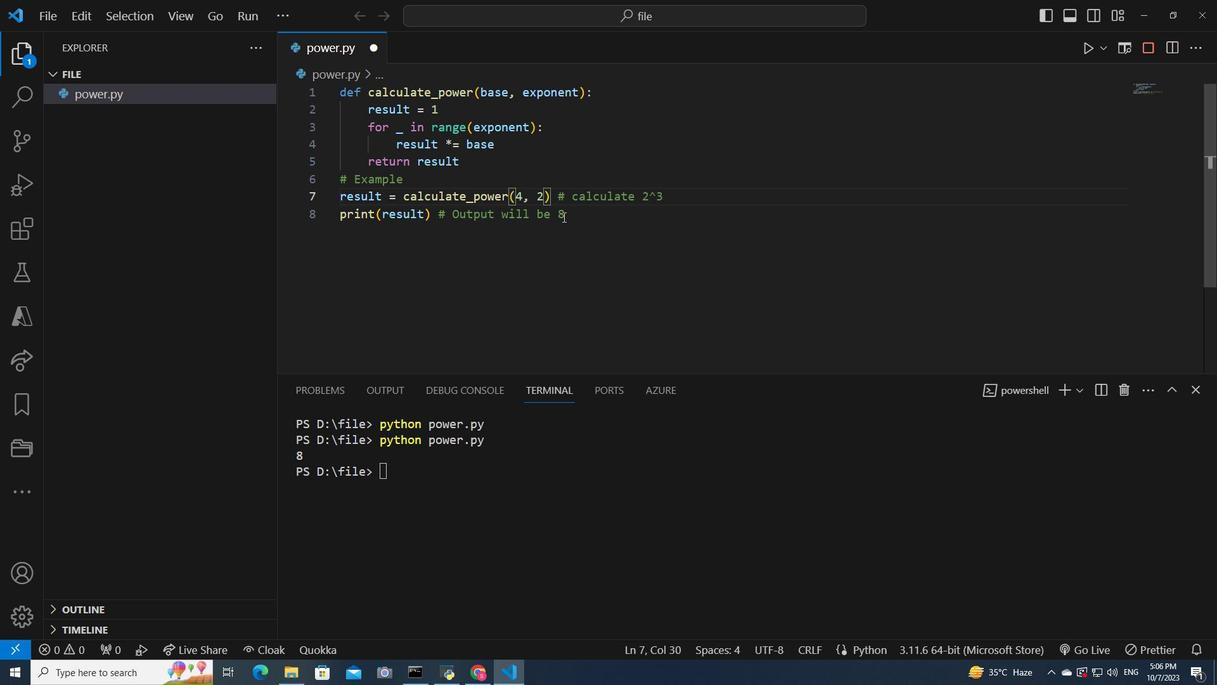 
Action: Mouse pressed left at (563, 216)
Screenshot: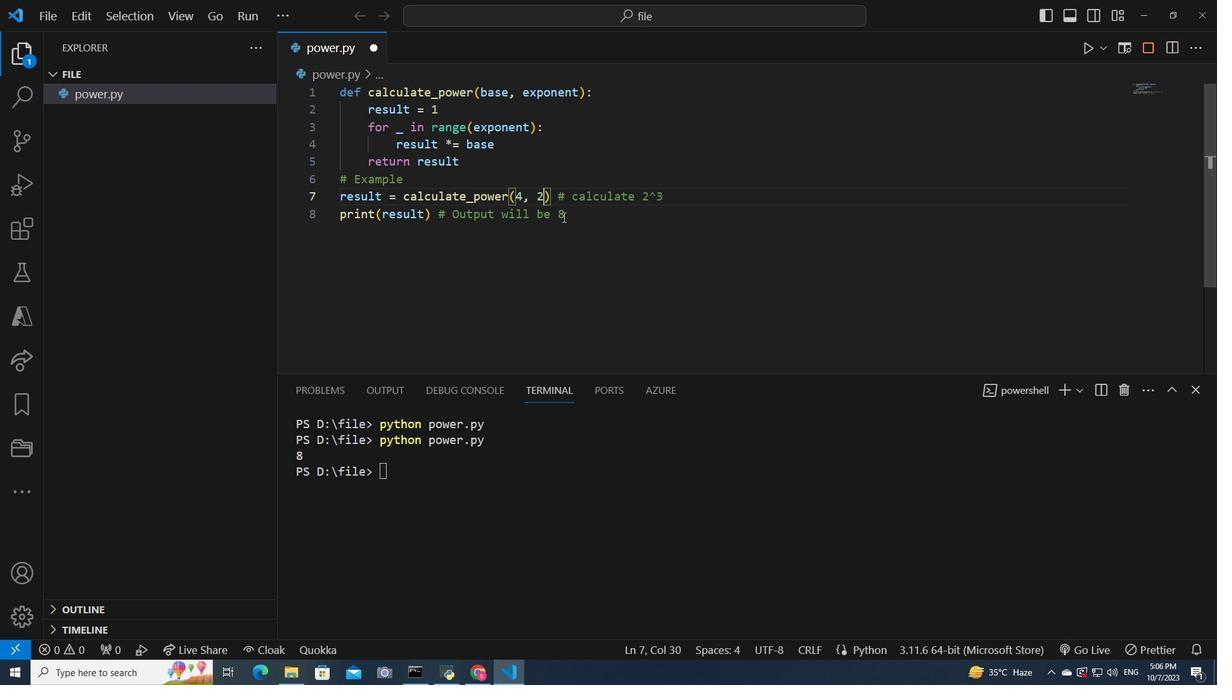 
Action: Key pressed <Key.backspace>16
Screenshot: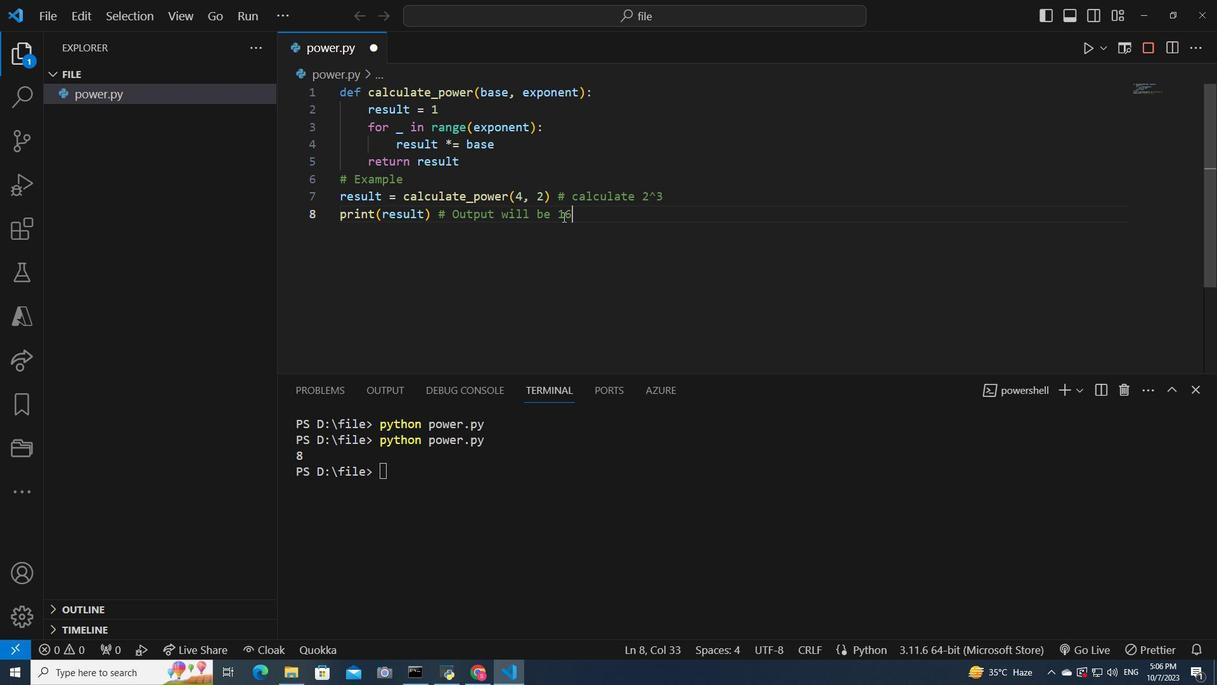 
Action: Mouse moved to (43, 8)
Screenshot: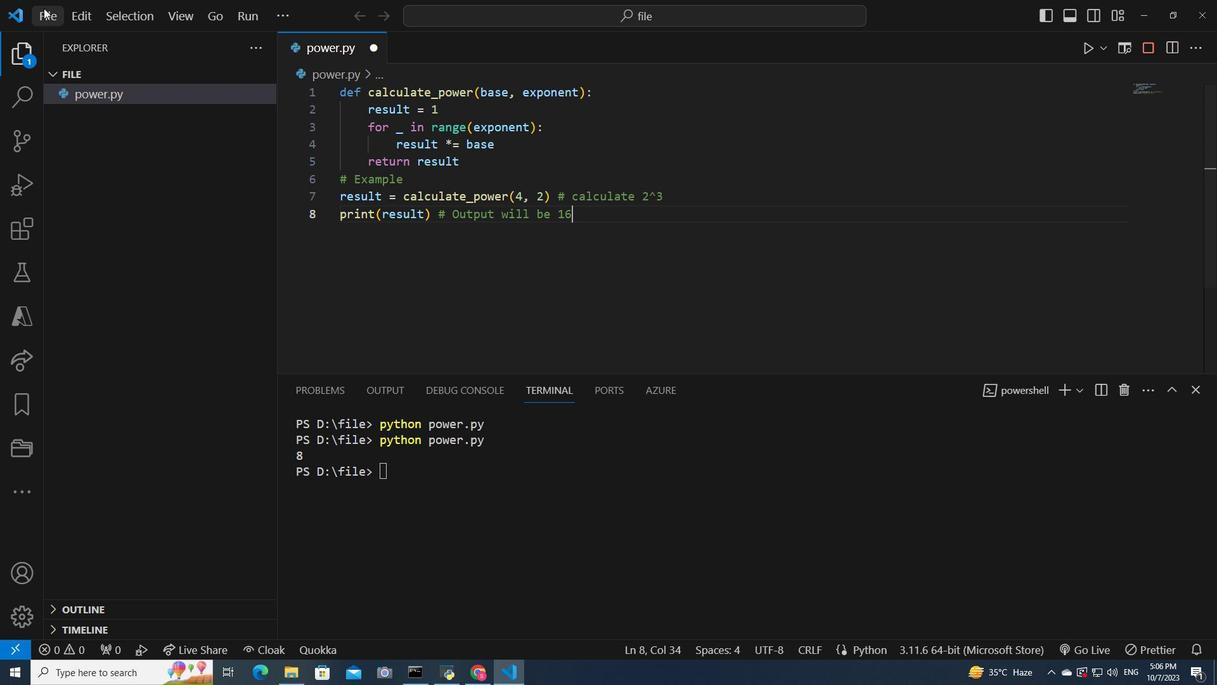 
Action: Mouse pressed left at (43, 8)
Screenshot: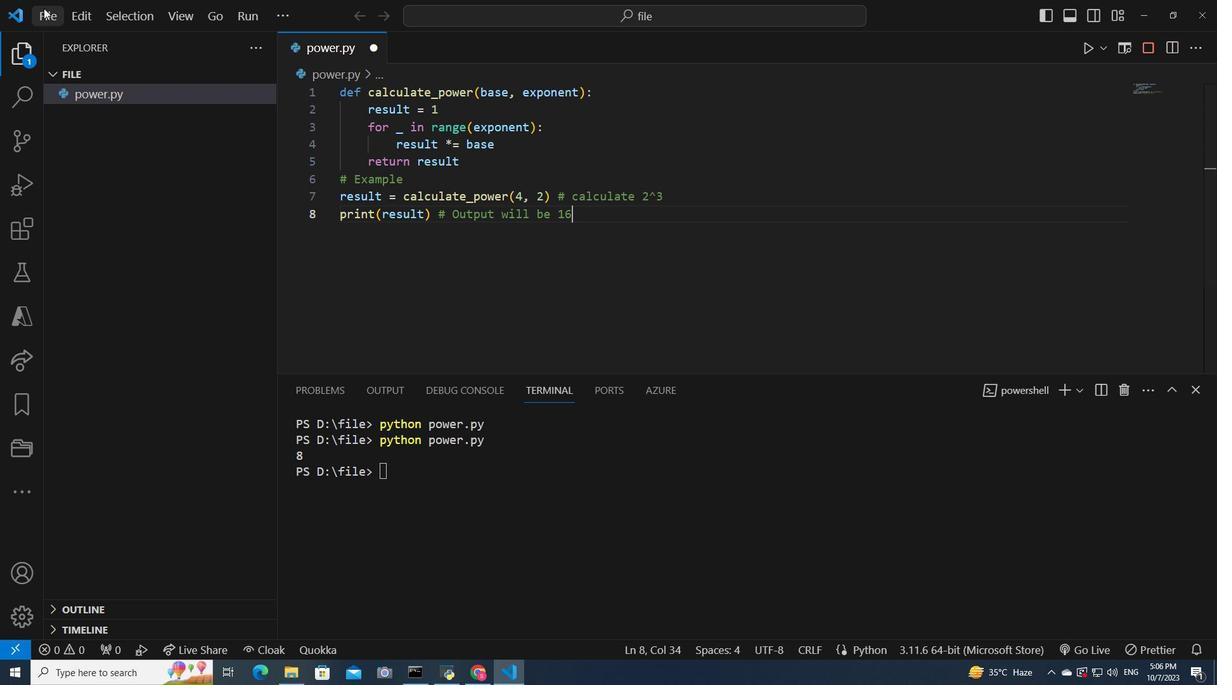 
Action: Mouse moved to (109, 308)
Screenshot: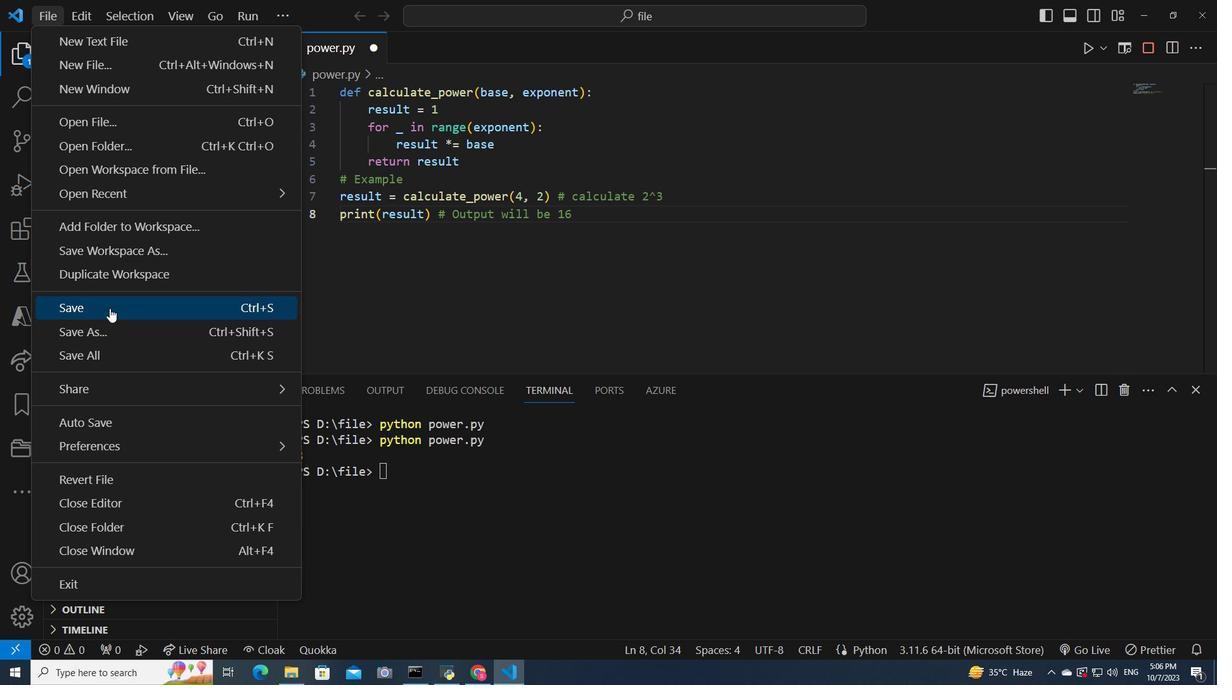 
Action: Mouse pressed left at (109, 308)
Screenshot: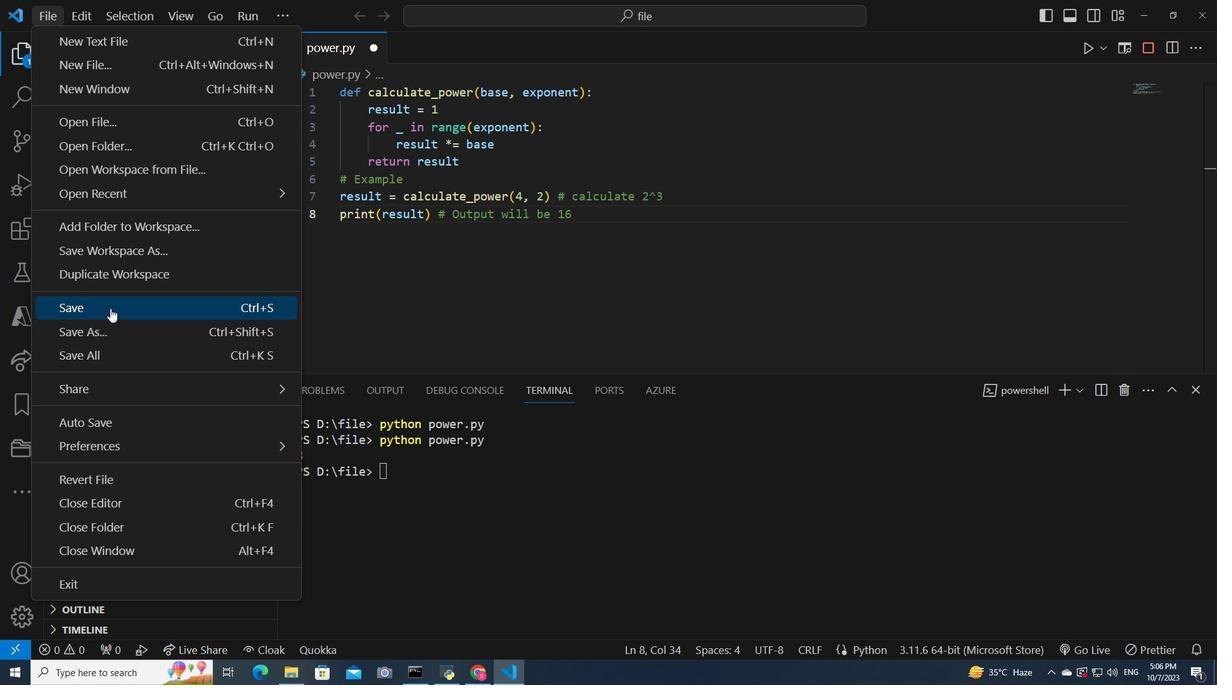 
Action: Mouse moved to (426, 472)
Screenshot: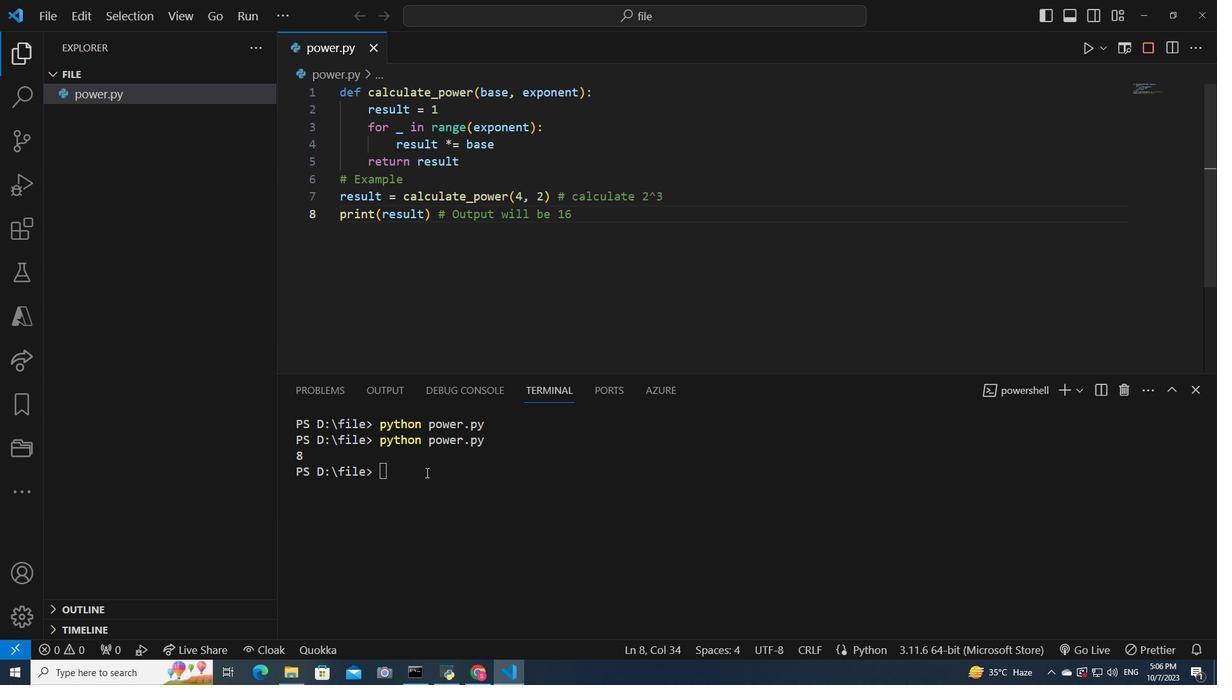
Action: Mouse pressed left at (426, 472)
Screenshot: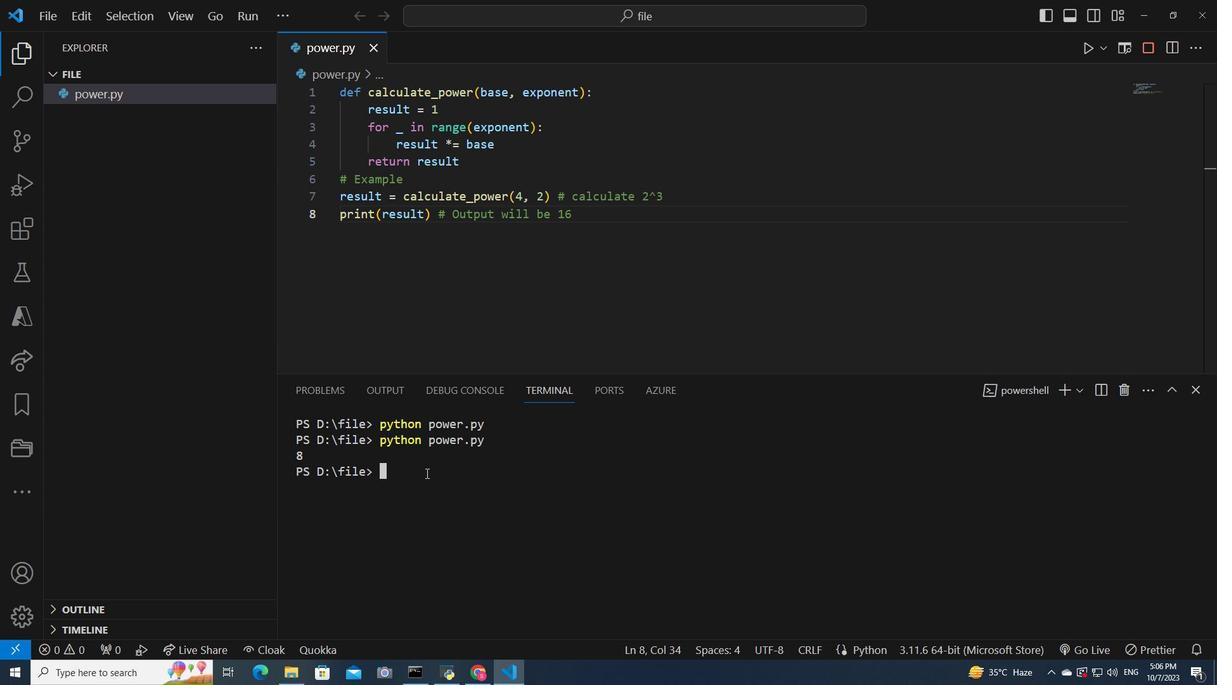 
Action: Mouse moved to (426, 473)
Screenshot: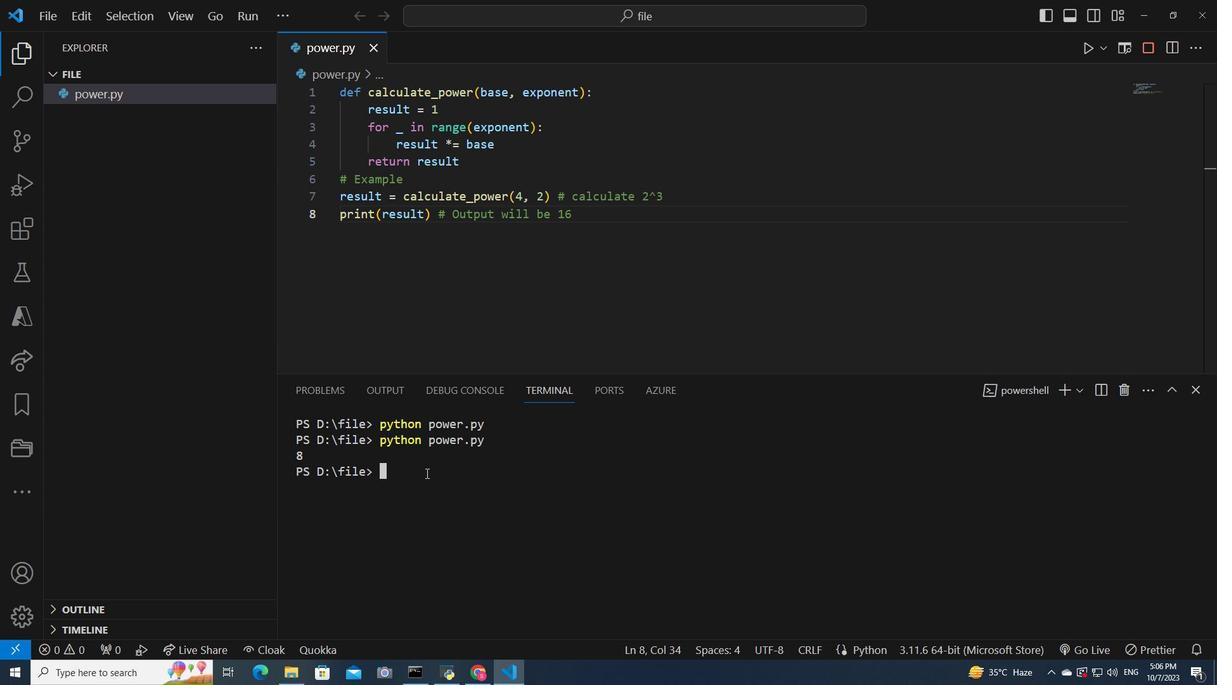 
Action: Key pressed <Key.up><Key.enter>
Screenshot: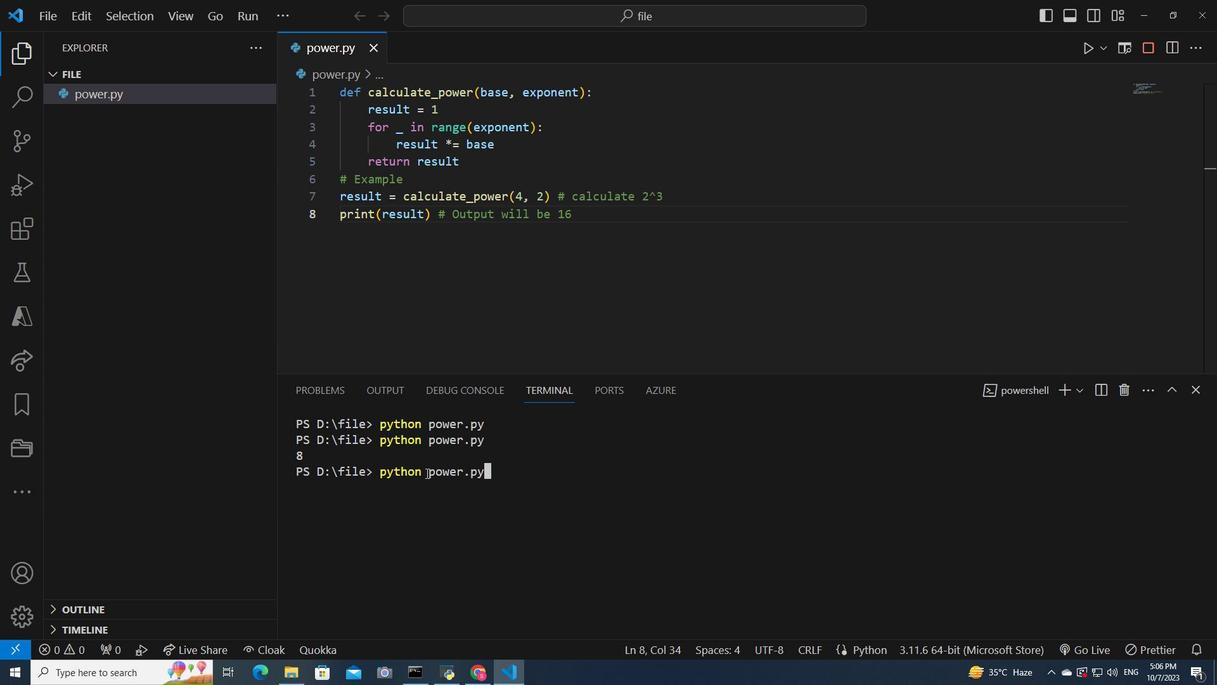 
